 Task: Open an excel sheet with  and write heading  Product price data  Add product name:-  ' TOMS Shoe, UGG Shoe, Wolverine Shoe, Z-Coil Shoe, Adidas shoe, Gucci T-shirt, Louis Vuitton bag, Zara Shirt, H&M jeans, Chanel perfume. ' in February Last week sales are  5000 to 5050. product price in between:-  5000 to 10000. Save page analysisMonthlySales_Analysis
Action: Mouse moved to (50, 209)
Screenshot: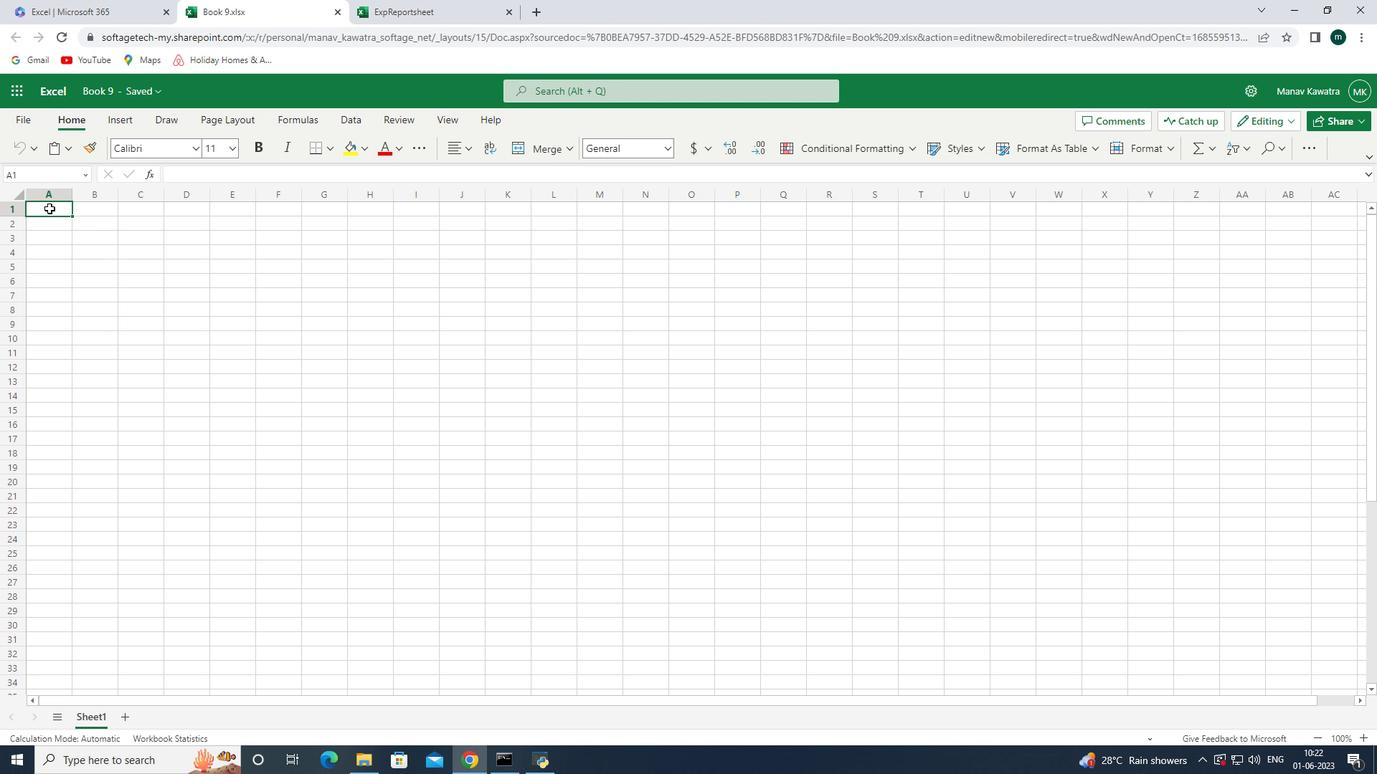 
Action: Mouse pressed left at (50, 209)
Screenshot: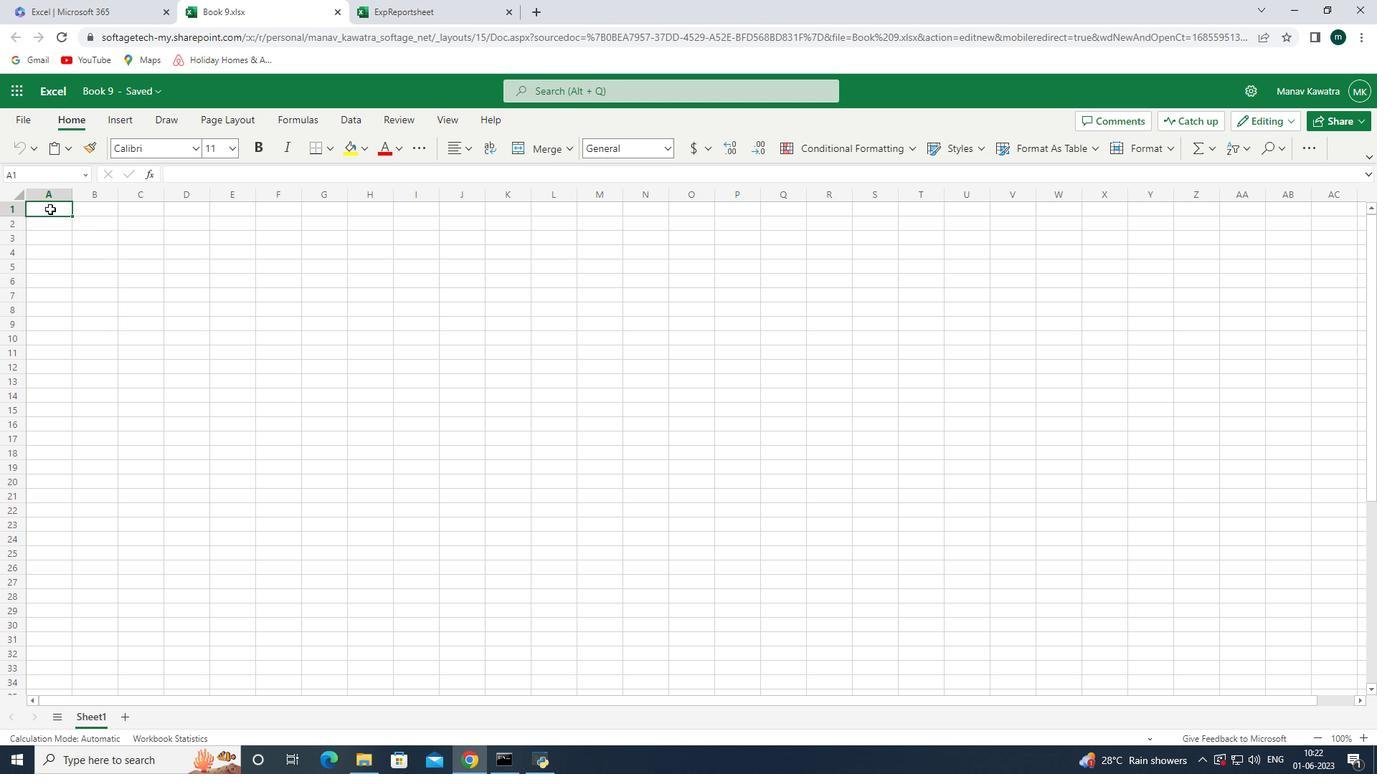 
Action: Mouse pressed left at (50, 209)
Screenshot: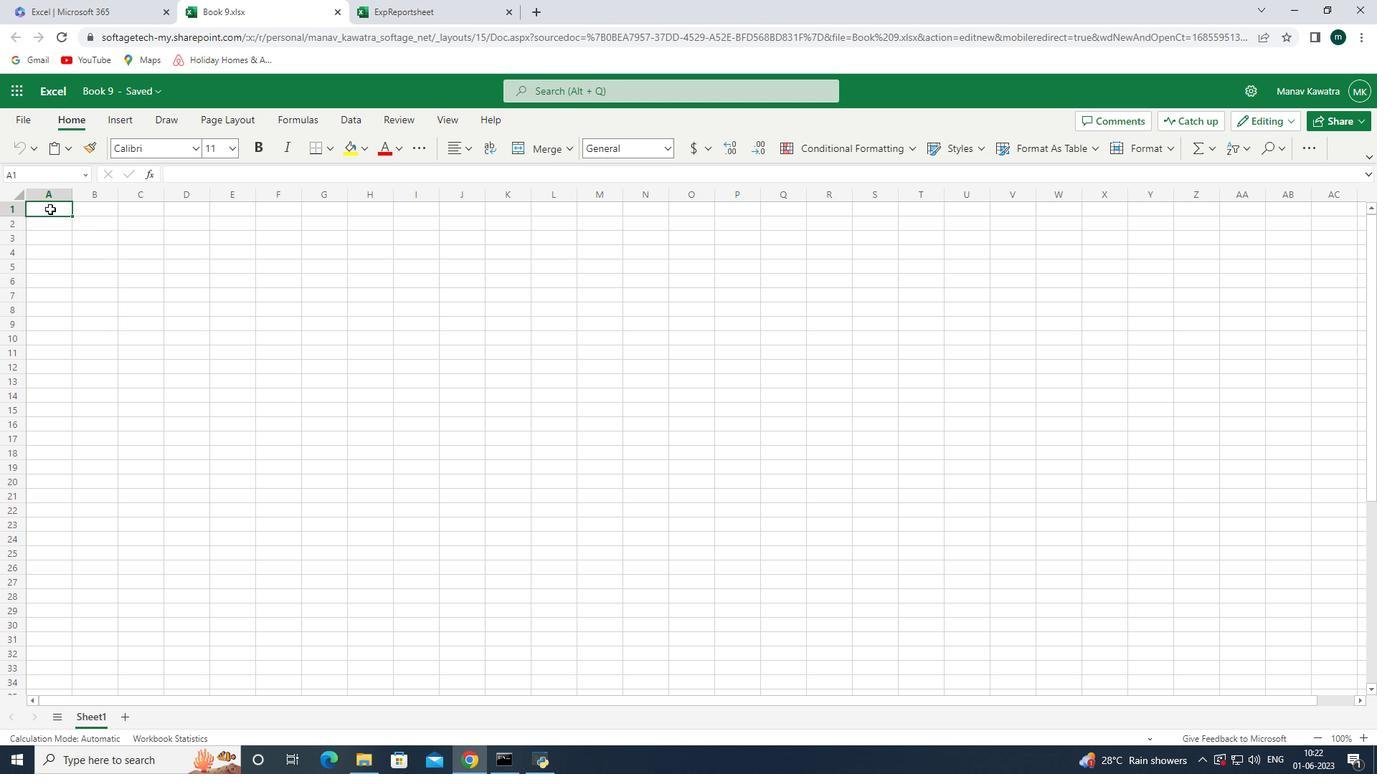 
Action: Mouse pressed left at (50, 209)
Screenshot: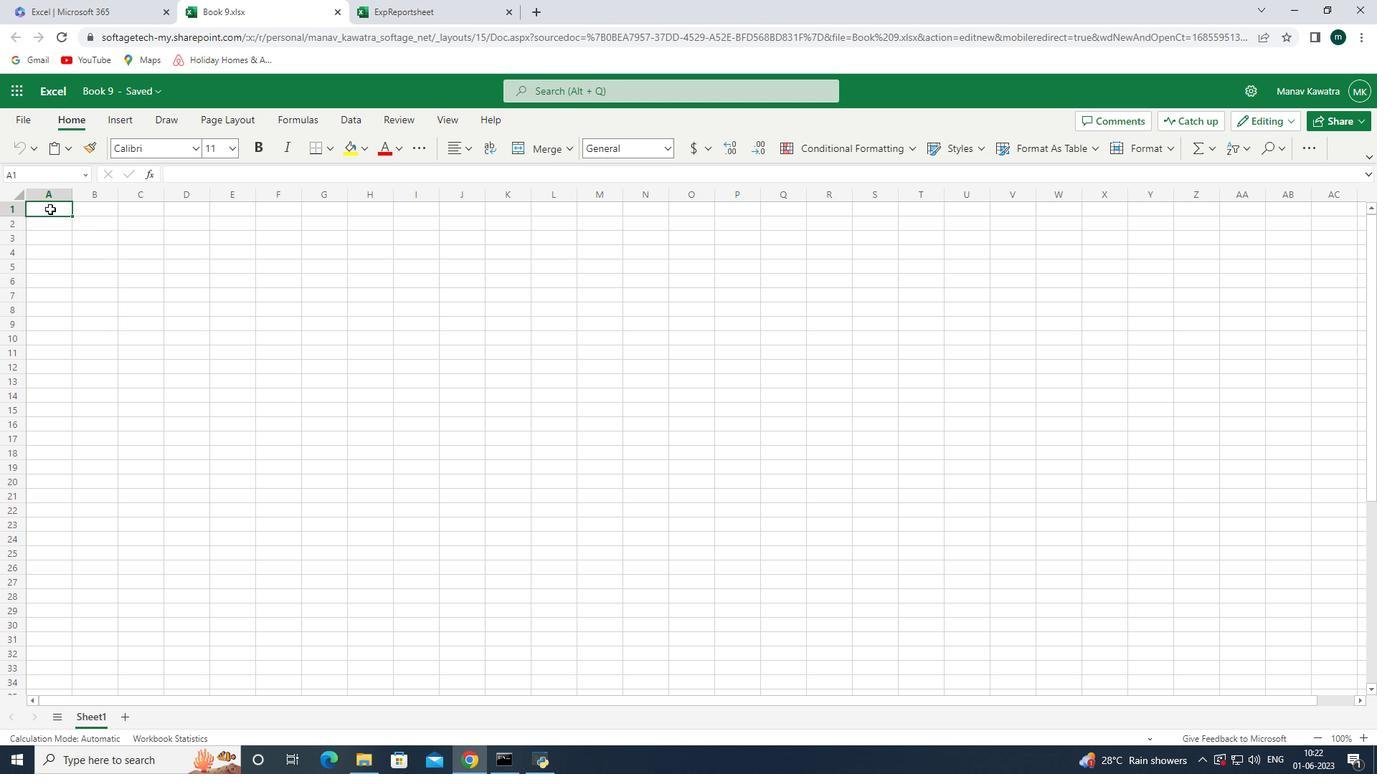 
Action: Mouse pressed left at (50, 209)
Screenshot: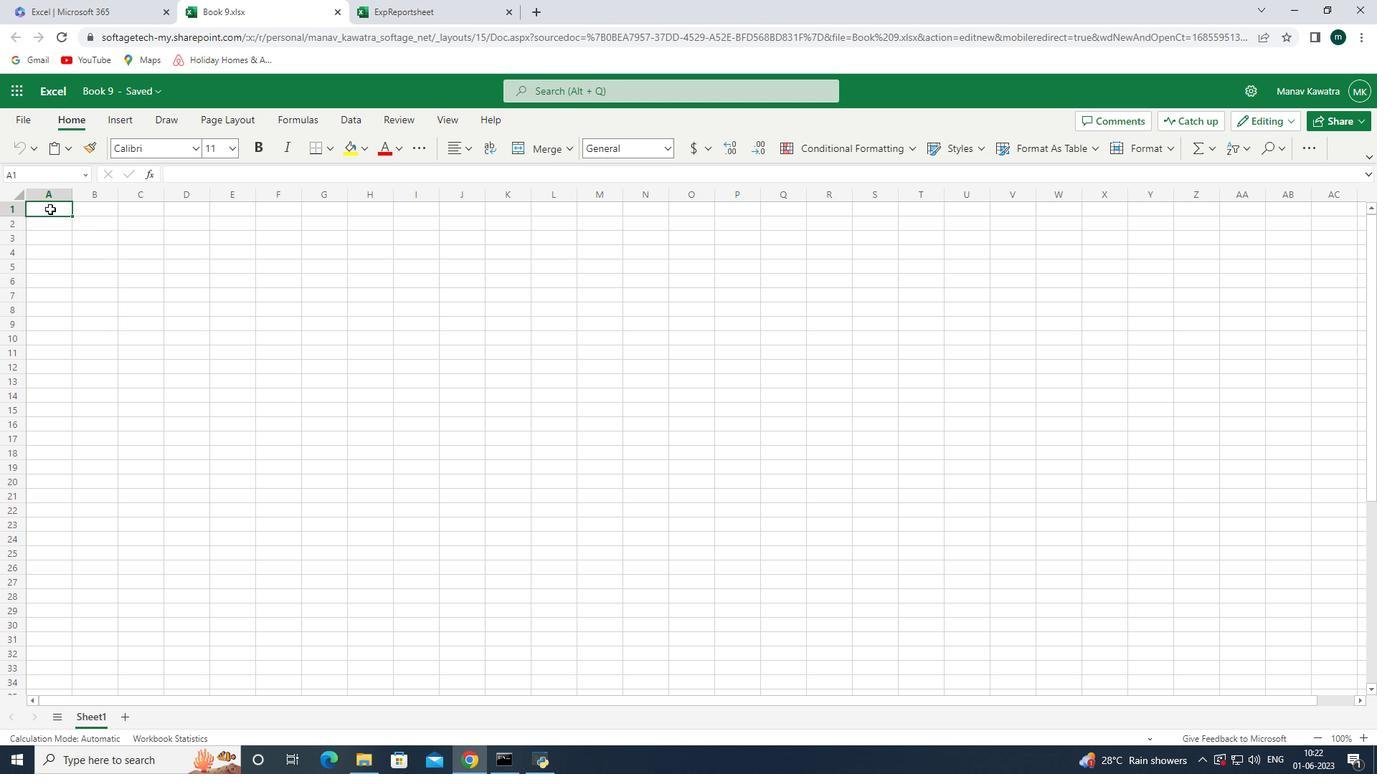 
Action: Mouse pressed left at (50, 209)
Screenshot: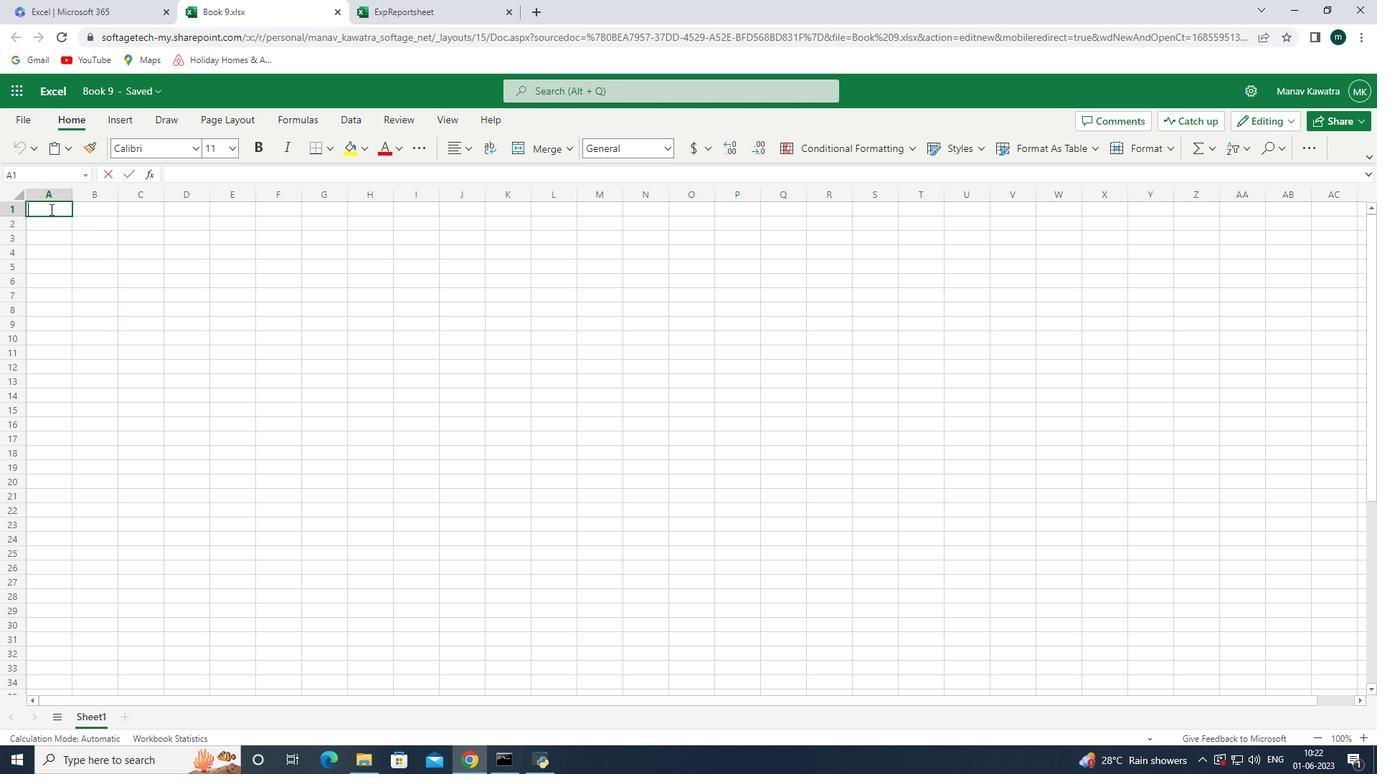 
Action: Key pressed <Key.shift><Key.shift><Key.shift><Key.shift><Key.shift><Key.shift><Key.shift><Key.shift><Key.shift><Key.shift><Key.shift><Key.shift><Key.shift><Key.shift><Key.shift><Key.shift><Key.shift><Key.shift><Key.shift><Key.shift><Key.shift><Key.shift>Product<Key.space><Key.shift><Key.shift><Key.shift><Key.shift><Key.shift><Key.shift><Key.shift><Key.shift><Key.shift><Key.shift><Key.shift><Key.shift><Key.shift><Key.shift><Key.shift><Key.shift><Key.shift><Key.shift><Key.shift><Key.shift><Key.shift><Key.shift><Key.shift><Key.shift>Price<Key.space><Key.shift><Key.shift><Key.shift><Key.shift><Key.shift><Key.shift><Key.shift><Key.shift><Key.shift><Key.shift><Key.shift><Key.shift><Key.shift>Data<Key.enter><Key.shift><Key.shift><Key.shift><Key.shift><Key.shift><Key.shift><Key.shift><Key.shift><Key.shift><Key.shift><Key.shift><Key.shift><Key.shift><Key.shift><Key.shift><Key.shift><Key.shift><Key.shift><Key.shift><Key.shift><Key.shift><Key.shift><Key.shift><Key.shift><Key.shift><Key.shift><Key.shift><Key.shift><Key.shift><Key.shift><Key.shift><Key.shift><Key.shift><Key.shift><Key.shift><Key.shift><Key.shift><Key.shift><Key.shift><Key.shift><Key.shift><Key.shift><Key.shift><Key.shift><Key.shift><Key.shift><Key.shift><Key.shift><Key.shift><Key.shift><Key.shift><Key.shift><Key.shift><Key.shift><Key.shift><Key.shift><Key.shift><Key.shift><Key.shift><Key.shift><Key.shift><Key.shift><Key.shift><Key.shift><Key.shift><Key.shift><Key.shift><Key.shift><Key.shift><Key.shift><Key.shift><Key.shift><Key.shift><Key.shift><Key.shift><Key.shift><Key.shift><Key.shift><Key.shift><Key.shift><Key.shift><Key.shift><Key.shift><Key.shift><Key.shift><Key.shift><Key.shift><Key.shift><Key.shift><Key.shift><Key.shift><Key.shift><Key.shift><Key.shift><Key.shift><Key.shift><Key.shift><Key.shift><Key.shift><Key.shift><Key.shift><Key.shift><Key.shift><Key.shift><Key.shift><Key.shift><Key.shift><Key.shift><Key.shift><Key.shift><Key.shift><Key.shift><Key.shift><Key.shift><Key.shift><Key.shift><Key.shift><Key.shift><Key.shift><Key.shift><Key.shift><Key.shift><Key.shift><Key.shift><Key.shift><Key.shift><Key.shift><Key.shift>O<Key.backspace><Key.shift>Product<Key.space><Key.shift>Name<Key.space><Key.enter><Key.shift><Key.shift><Key.shift><Key.shift><Key.shift><Key.shift><Key.shift><Key.shift><Key.shift><Key.shift><Key.shift><Key.shift><Key.shift><Key.shift><Key.shift>Toms<Key.backspace><Key.backspace><Key.backspace><Key.shift>O<Key.shift>MS<Key.space><Key.shift><Key.shift><Key.shift><Key.shift><Key.shift><Key.shift><Key.shift>Shoes<Key.backspace><Key.enter><Key.caps_lock>UU<Key.backspace>GG<Key.space>S<Key.caps_lock>hoe<Key.space><Key.enter><Key.shift>Woll<Key.backspace>verine<Key.space><Key.shift><Key.shift><Key.shift><Key.shift>Shoe<Key.space><Key.enter><Key.shift><Key.shift><Key.shift><Key.shift><Key.shift><Key.shift><Key.shift><Key.shift><Key.shift><Key.shift><Key.shift><Key.shift><Key.shift><Key.shift><Key.shift>Z-<Key.shift><Key.shift><Key.shift><Key.shift><Key.shift><Key.shift><Key.shift><Key.shift>Coil<Key.space><Key.shift>Shoe<Key.enter><Key.shift><Key.shift><Key.shift><Key.shift>Adidas<Key.space><Key.shift>She<Key.backspace>oee<Key.backspace><Key.enter><Key.shift>Gucci<Key.space><Key.shift><Key.shift>T-s<Key.backspace><Key.shift><Key.shift><Key.shift><Key.shift>Shirt<Key.enter><Key.shift><Key.shift>Louis<Key.space><Key.shift>Vuitton<Key.space><Key.shift>Bag<Key.enter><Key.shift><Key.shift><Key.shift><Key.shift><Key.shift><Key.shift><Key.shift>Zara<Key.space><Key.shift><Key.shift><Key.shift><Key.shift><Key.shift><Key.shift><Key.shift><Key.shift><Key.shift><Key.shift><Key.shift><Key.shift><Key.shift><Key.shift><Key.shift><Key.shift><Key.shift><Key.shift><Key.shift><Key.shift><Key.shift><Key.shift><Key.shift><Key.shift><Key.shift><Key.shift><Key.shift><Key.shift><Key.shift><Key.shift><Key.shift><Key.shift><Key.shift><Key.shift><Key.shift><Key.shift><Key.shift><Key.shift><Key.shift><Key.shift><Key.shift><Key.shift><Key.shift><Key.shift><Key.shift><Key.shift><Key.shift><Key.shift><Key.shift><Key.shift><Key.shift><Key.shift><Key.shift><Key.shift><Key.shift><Key.shift><Key.shift><Key.shift><Key.shift><Key.shift><Key.shift><Key.shift><Key.shift><Key.shift><Key.shift><Key.shift><Key.shift><Key.shift><Key.shift><Key.shift><Key.shift><Key.shift><Key.shift><Key.shift><Key.shift><Key.shift><Key.shift><Key.shift><Key.shift><Key.shift><Key.shift><Key.shift><Key.shift><Key.shift><Key.shift><Key.shift><Key.shift><Key.shift><Key.shift><Key.shift><Key.shift>Shirt<Key.enter><Key.shift><Key.shift><Key.shift><Key.shift><Key.shift><Key.shift><Key.shift><Key.shift><Key.shift><Key.shift><Key.shift><Key.shift><Key.shift><Key.shift><Key.shift><Key.shift><Key.shift><Key.shift><Key.shift><Key.shift><Key.shift><Key.shift><Key.shift><Key.shift><Key.shift><Key.shift><Key.shift><Key.shift><Key.shift><Key.shift><Key.shift><Key.shift><Key.shift><Key.shift><Key.shift><Key.shift><Key.caps_lock>H<Key.shift><Key.shift><Key.shift><Key.shift><Key.shift><Key.shift><Key.shift><Key.shift><Key.shift><Key.shift><Key.shift><Key.shift><Key.shift><Key.shift><Key.shift><Key.shift><Key.shift><Key.shift><Key.shift><Key.shift><Key.shift><Key.shift><Key.shift><Key.shift><Key.shift><Key.shift><Key.shift><Key.shift><Key.shift><Key.shift><Key.shift><Key.shift><Key.shift><Key.shift><Key.shift><Key.shift><Key.shift><Key.shift><Key.shift><Key.shift><Key.shift><Key.shift><Key.shift><Key.shift><Key.shift><Key.shift><Key.shift><Key.shift><Key.shift><Key.shift><Key.shift><Key.shift><Key.shift><Key.shift><Key.shift><Key.shift><Key.shift><Key.shift><Key.shift><Key.shift><Key.shift><Key.shift><Key.shift><Key.shift><Key.shift><Key.shift><Key.shift><Key.shift><Key.shift><Key.shift><Key.shift><Key.shift><Key.shift><Key.shift><Key.shift><Key.shift><Key.shift><Key.shift><Key.shift><Key.shift><Key.shift><Key.shift><Key.shift><Key.shift><Key.shift><Key.shift><Key.shift><Key.shift><Key.shift><Key.shift><Key.shift><Key.shift><Key.shift><Key.shift><Key.shift><Key.shift><Key.shift><Key.shift><Key.shift><Key.shift><Key.shift><Key.shift><Key.shift><Key.shift><Key.shift><Key.shift><Key.shift><Key.shift><Key.shift><Key.shift><Key.shift><Key.shift><Key.shift><Key.shift><Key.shift><Key.shift><Key.shift><Key.shift><Key.shift><Key.shift><Key.shift><Key.shift><Key.shift><Key.shift><Key.shift><Key.shift><Key.shift><Key.shift><Key.shift><Key.shift><Key.shift><Key.shift><Key.shift><Key.shift><Key.shift><Key.shift><Key.shift><Key.shift><Key.shift><Key.shift><Key.shift><Key.shift><Key.shift><Key.shift><Key.shift>&<Key.caps_lock><Key.shift><Key.shift><Key.shift><Key.shift><Key.shift><Key.shift><Key.shift><Key.shift><Key.shift><Key.shift><Key.shift><Key.shift><Key.shift><Key.shift><Key.shift><Key.shift><Key.shift><Key.shift><Key.shift><Key.shift><Key.shift><Key.shift><Key.shift><Key.shift><Key.shift><Key.shift><Key.shift><Key.shift><Key.shift><Key.shift><Key.shift><Key.shift><Key.shift><Key.shift><Key.shift><Key.shift><Key.shift><Key.shift><Key.shift><Key.shift><Key.shift><Key.shift><Key.shift><Key.shift><Key.shift><Key.shift><Key.shift><Key.shift><Key.shift><Key.shift><Key.shift><Key.shift><Key.shift><Key.shift><Key.shift><Key.shift><Key.shift><Key.shift><Key.shift><Key.shift><Key.shift><Key.shift><Key.shift><Key.shift><Key.shift><Key.shift><Key.shift>M<Key.space><Key.space><Key.backspace><Key.shift><Key.shift><Key.shift><Key.shift><Key.shift><Key.shift><Key.shift><Key.shift><Key.shift><Key.shift><Key.shift><Key.shift><Key.shift><Key.shift><Key.shift><Key.shift>Jea<Key.space><Key.backspace>ns<Key.space><Key.enter><Key.shift><Key.shift><Key.shift><Key.shift><Key.shift><Key.shift><Key.shift><Key.shift><Key.shift><Key.shift><Key.shift><Key.shift><Key.shift><Key.shift><Key.shift><Key.shift><Key.shift><Key.shift><Key.shift><Key.shift><Key.shift><Key.shift><Key.shift><Key.shift><Key.shift><Key.shift><Key.shift><Key.shift><Key.shift><Key.shift><Key.shift><Key.shift><Key.shift><Key.shift><Key.shift><Key.shift><Key.shift><Key.shift><Key.shift><Key.shift><Key.shift><Key.shift><Key.shift><Key.shift><Key.shift><Key.shift>Chanel<Key.space><Key.shift>Perfume<Key.space><Key.enter>
Screenshot: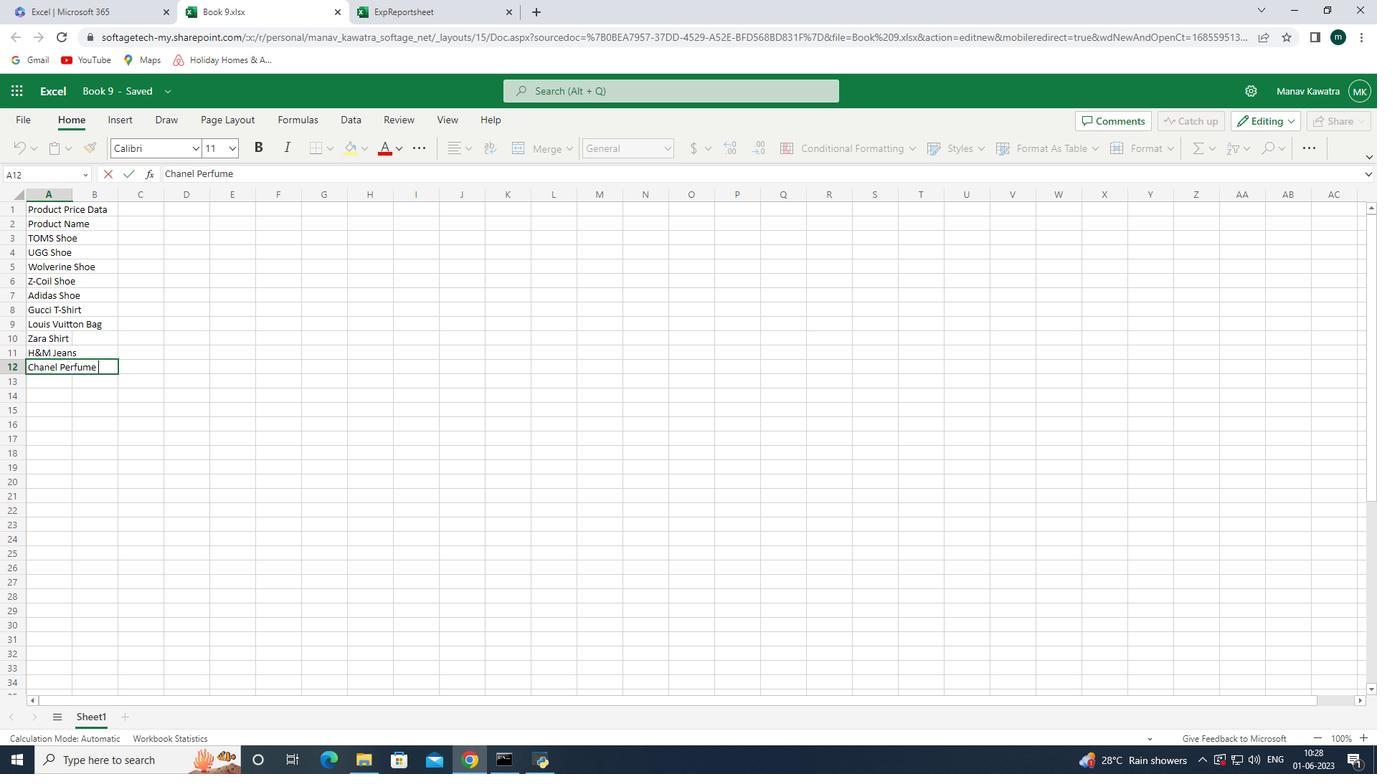 
Action: Mouse moved to (71, 190)
Screenshot: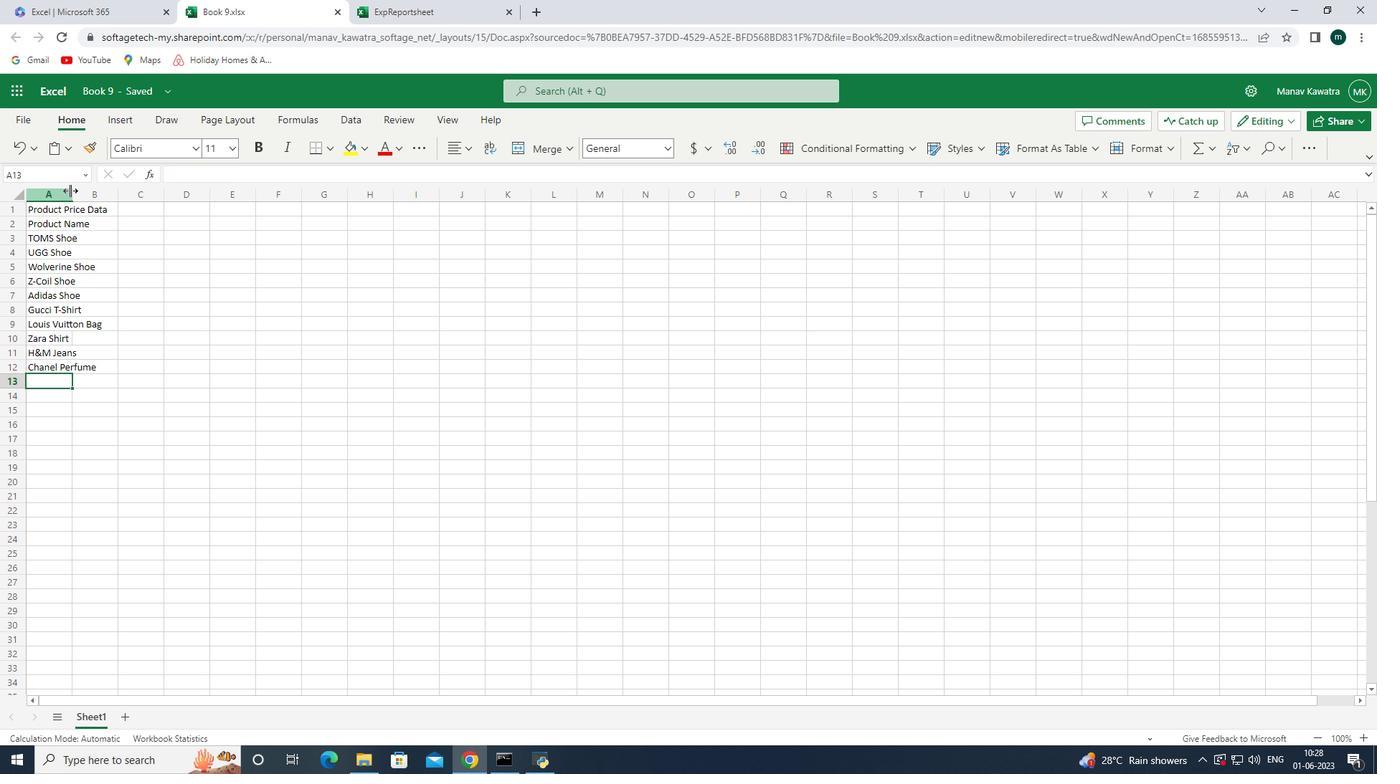 
Action: Mouse pressed left at (71, 190)
Screenshot: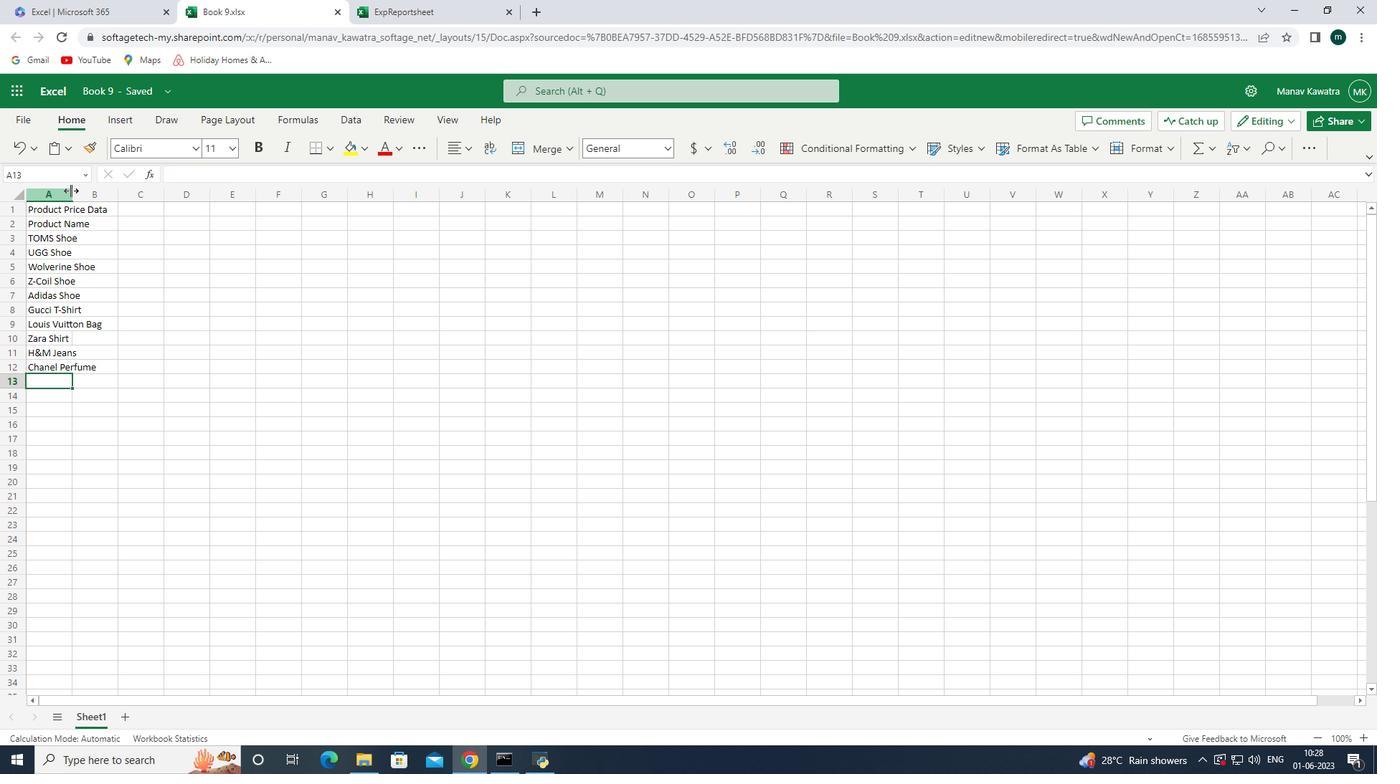 
Action: Mouse pressed left at (71, 190)
Screenshot: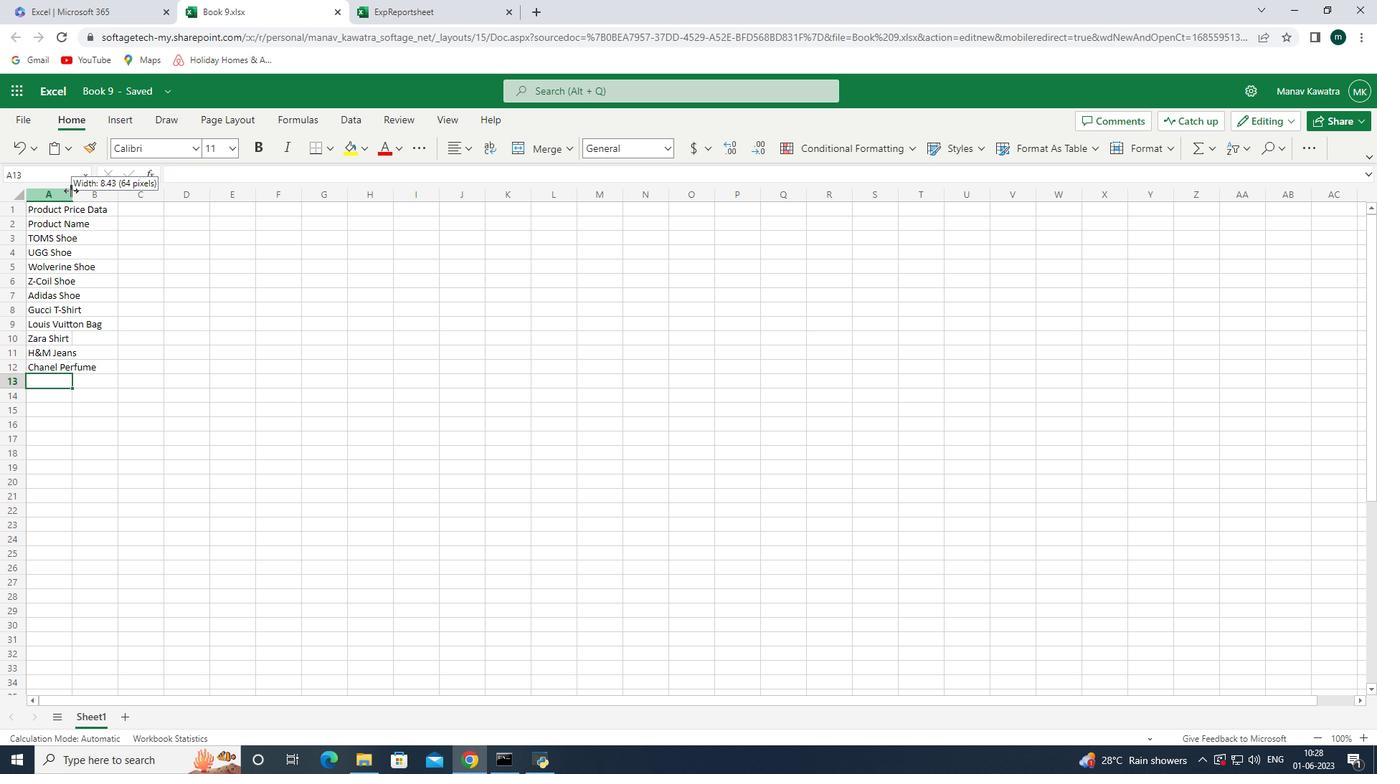 
Action: Mouse moved to (88, 323)
Screenshot: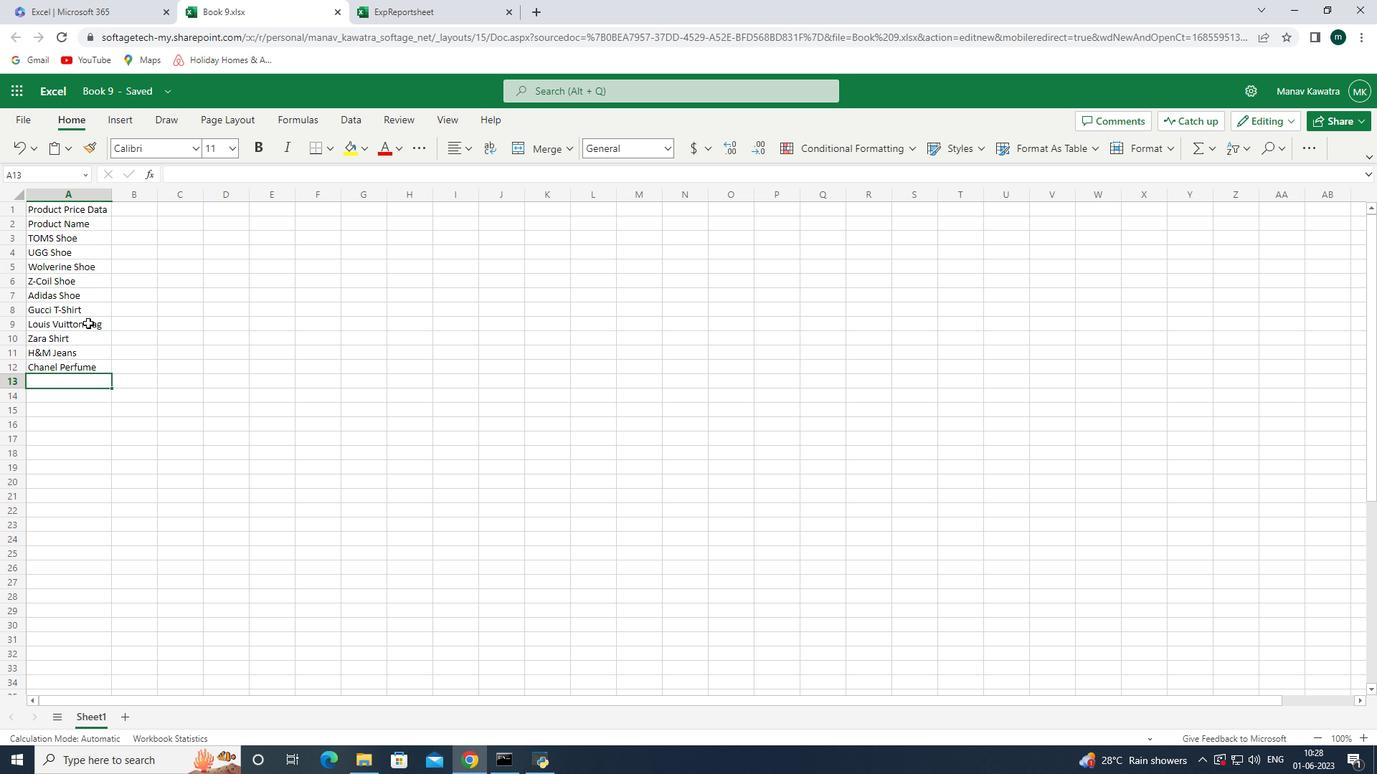 
Action: Key pressed <Key.right><Key.up><Key.up><Key.up><Key.up><Key.up><Key.up><Key.up><Key.up><Key.up><Key.up><Key.up><Key.shift><Key.shift><Key.shift><Key.shift><Key.shift><Key.shift><Key.shift><Key.shift><Key.shift><Key.shift><Key.shift><Key.shift><Key.shift><Key.shift><Key.shift>Fe<Key.space><Key.backspace>b<Key.space><Key.space><Key.space><Key.space><Key.space><Key.space><Key.backspace><Key.backspace><Key.backspace><Key.backspace><Key.backspace><Key.backspace><Key.space>l<Key.backspace><Key.shift_r>Las<Key.space>w<Key.backspace><Key.backspace>tv<Key.backspace><Key.space><Key.shift>Week<Key.space><Key.shift><Key.shift><Key.shift><Key.shift><Key.shift><Key.shift><Key.shift><Key.shift><Key.shift><Key.shift><Key.shift><Key.shift><Key.shift><Key.shift><Key.shift><Key.shift><Key.shift><Key.shift><Key.shift><Key.shift>Sales<Key.enter><Key.down><Key.down><Key.down><Key.up><Key.up><Key.up><Key.down><Key.up>5021<Key.enter>5022<Key.enter>5023<Key.enter>5024<Key.enter>5025<Key.enter>5026<Key.enter>5027<Key.enter>5028<Key.enter>5029<Key.enter>5030<Key.enter><Key.right><Key.up><Key.up>
Screenshot: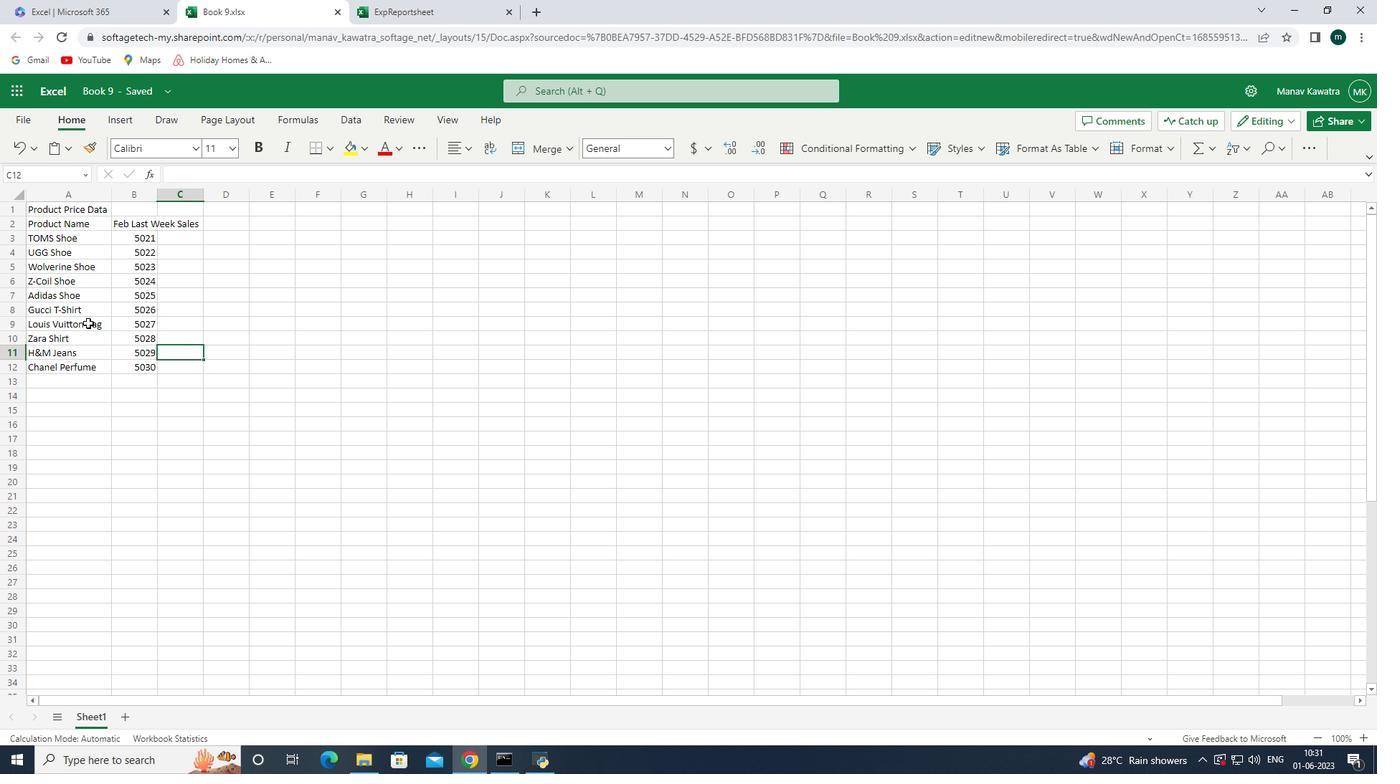 
Action: Mouse moved to (157, 195)
Screenshot: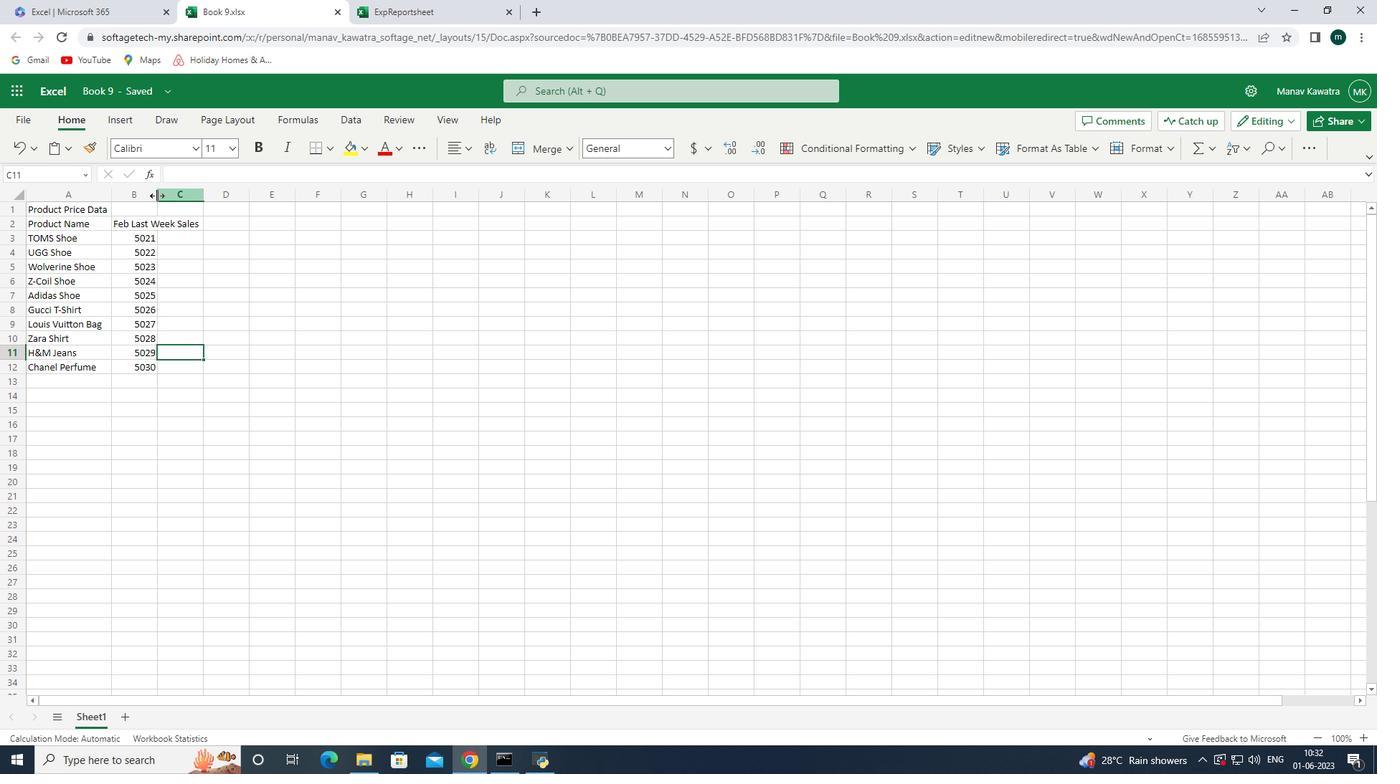 
Action: Mouse pressed left at (157, 195)
Screenshot: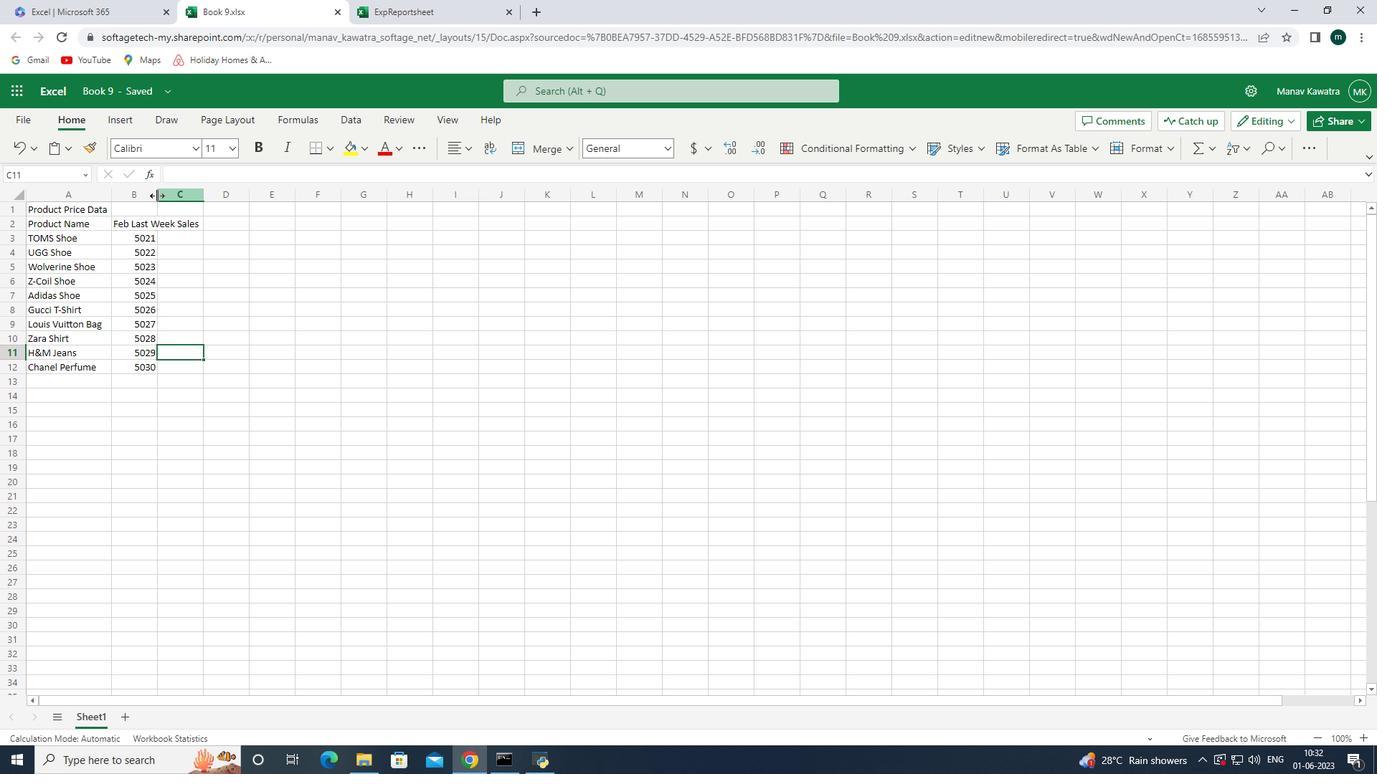 
Action: Mouse pressed left at (157, 195)
Screenshot: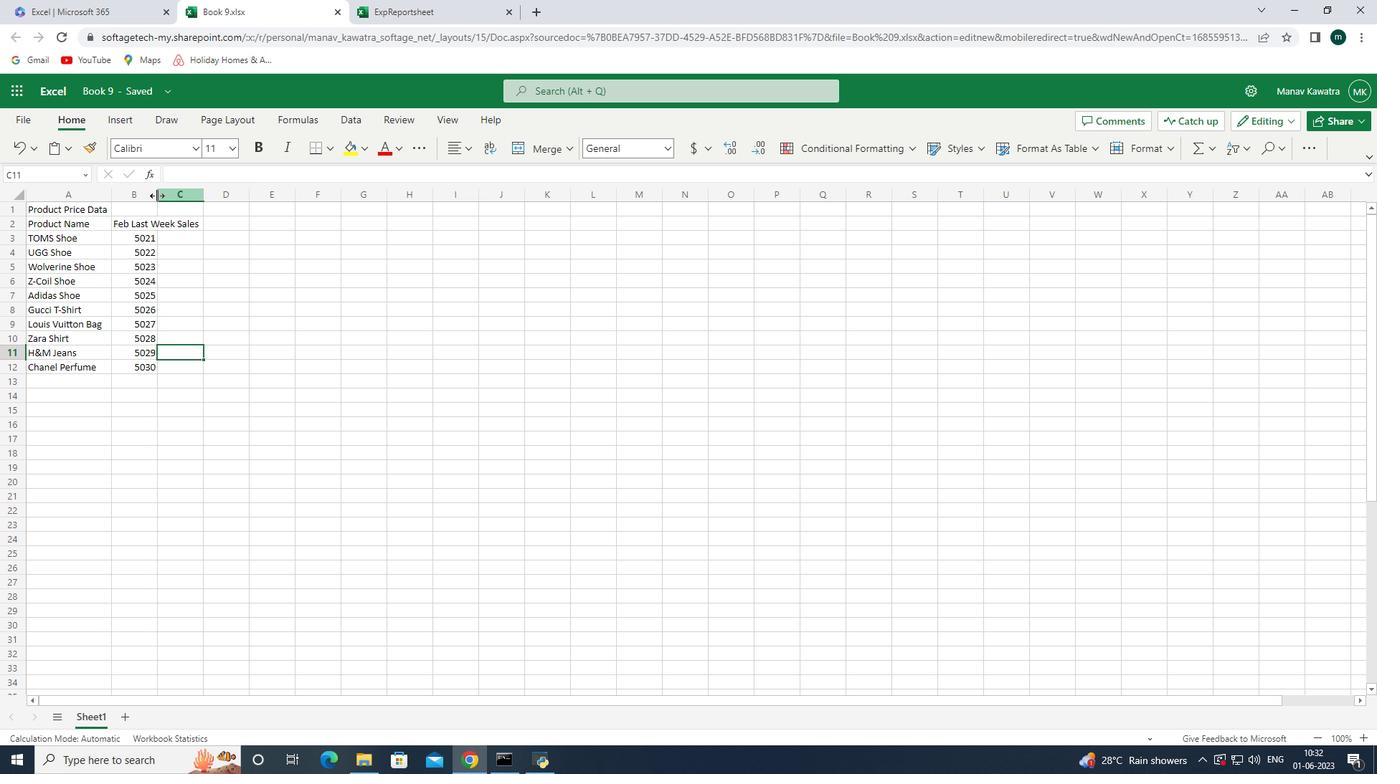 
Action: Mouse moved to (216, 223)
Screenshot: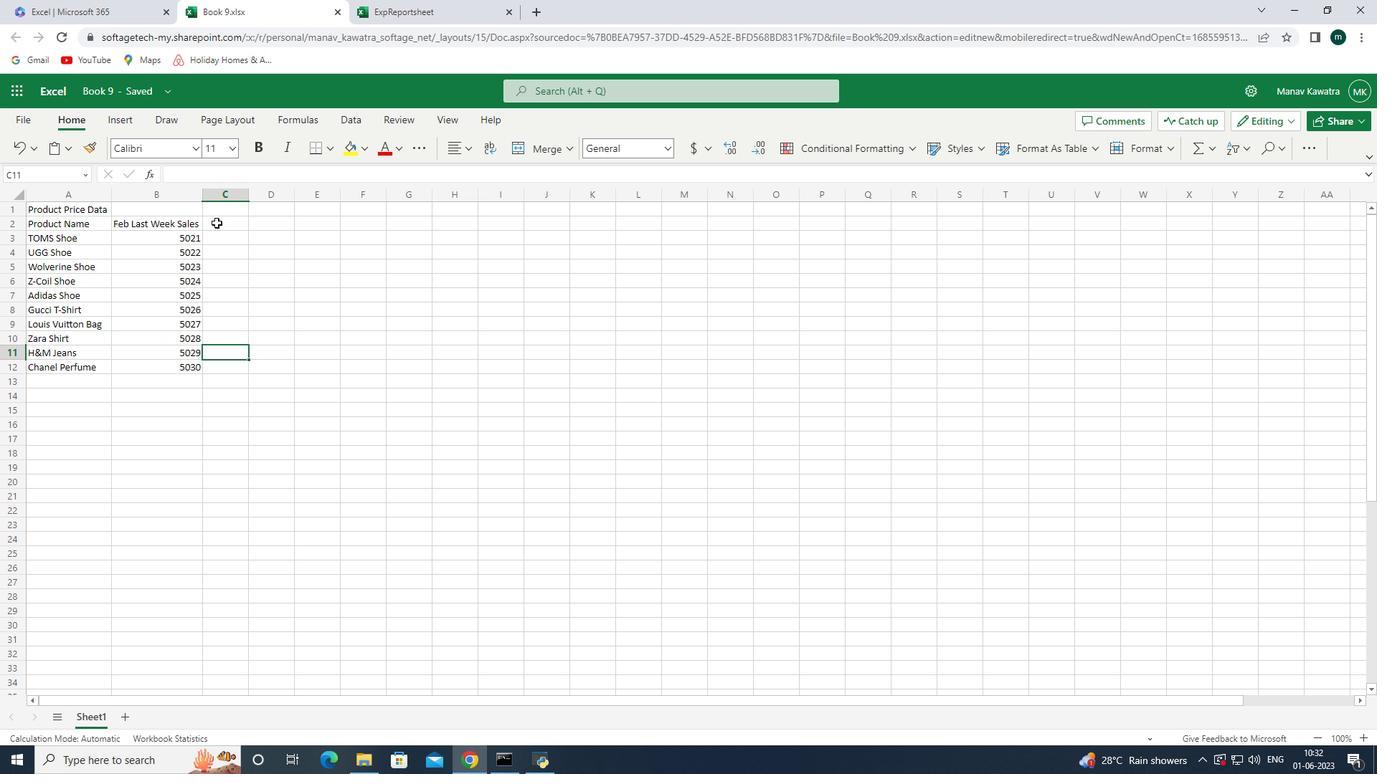 
Action: Key pressed <Key.up><Key.up><Key.up><Key.up><Key.up><Key.up><Key.up><Key.up><Key.up><Key.up><Key.down><Key.up><Key.down><Key.up><Key.down><Key.up><Key.down><Key.shift><Key.shift><Key.shift><Key.shift><Key.shift><Key.shift><Key.shift><Key.shift>Product<Key.space>o<Key.backspace>p<Key.backspace><Key.shift_r><Key.shift_r>Prict<Key.backspace>e<Key.space><Key.enter>10,000<Key.enter>6950<Key.enter><Key.up>
Screenshot: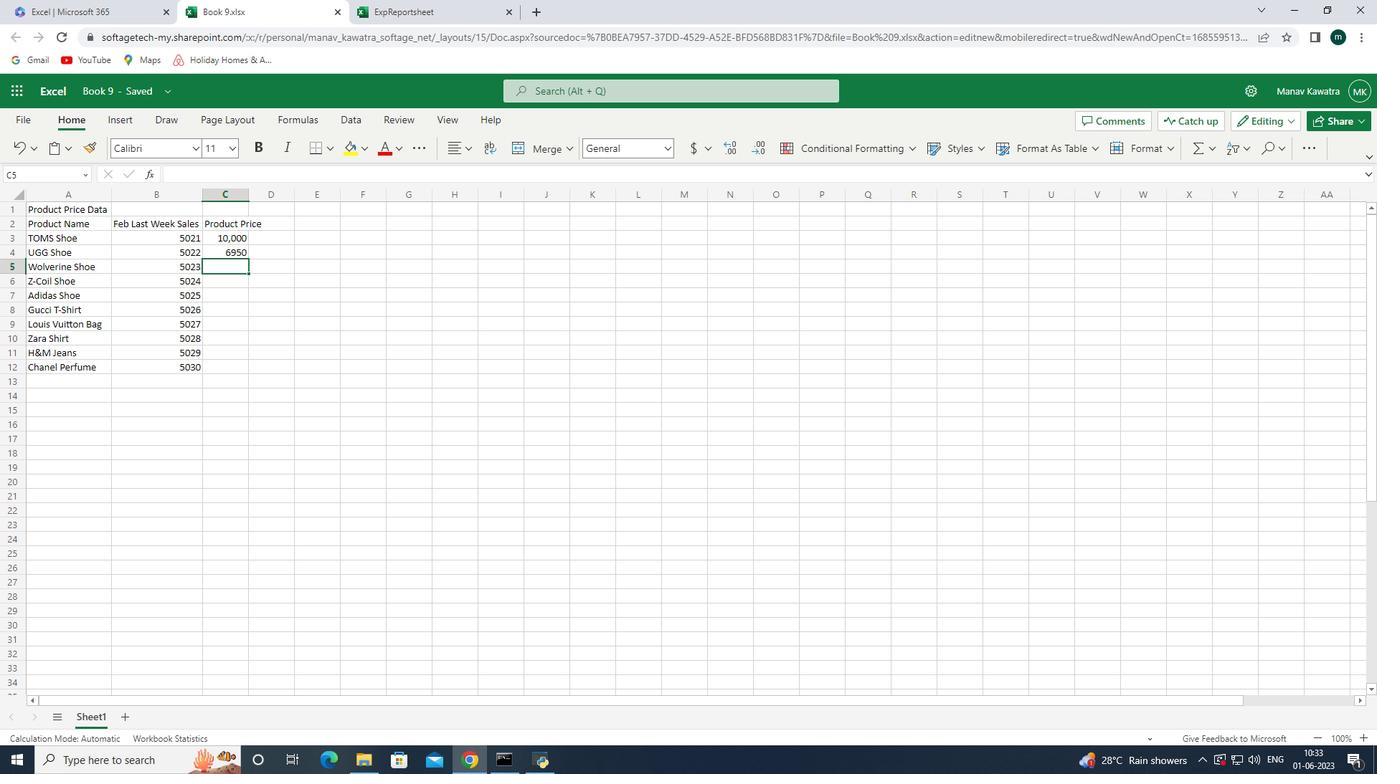 
Action: Mouse moved to (238, 254)
Screenshot: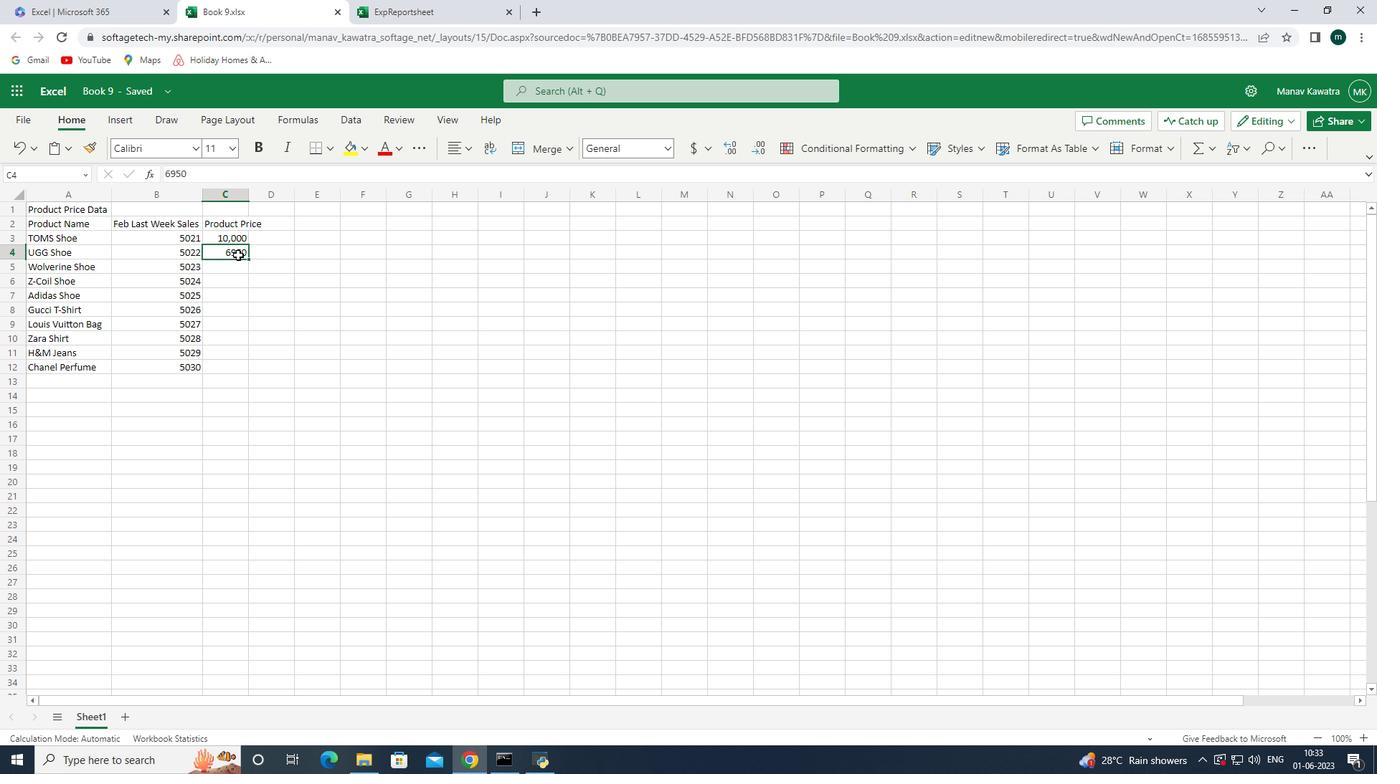 
Action: Mouse pressed left at (238, 254)
Screenshot: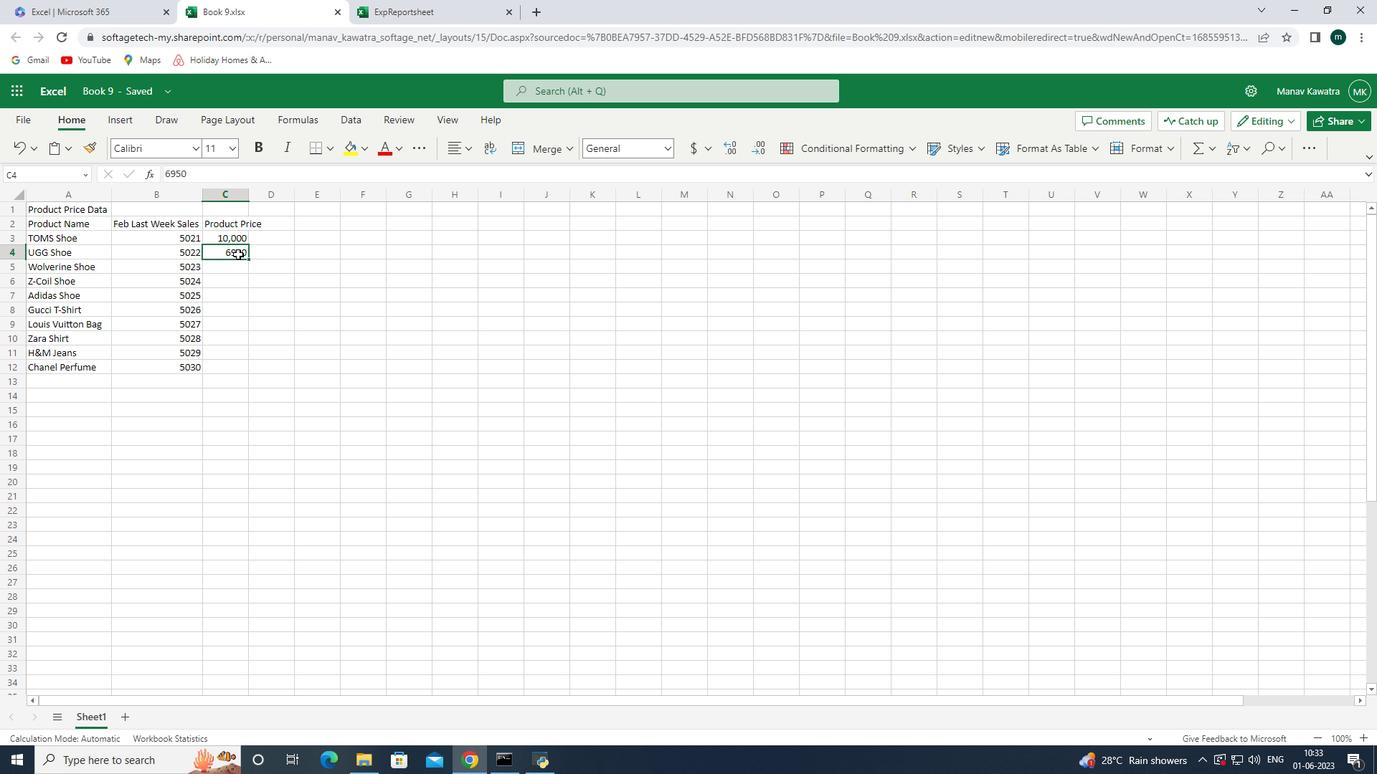 
Action: Mouse pressed left at (238, 254)
Screenshot: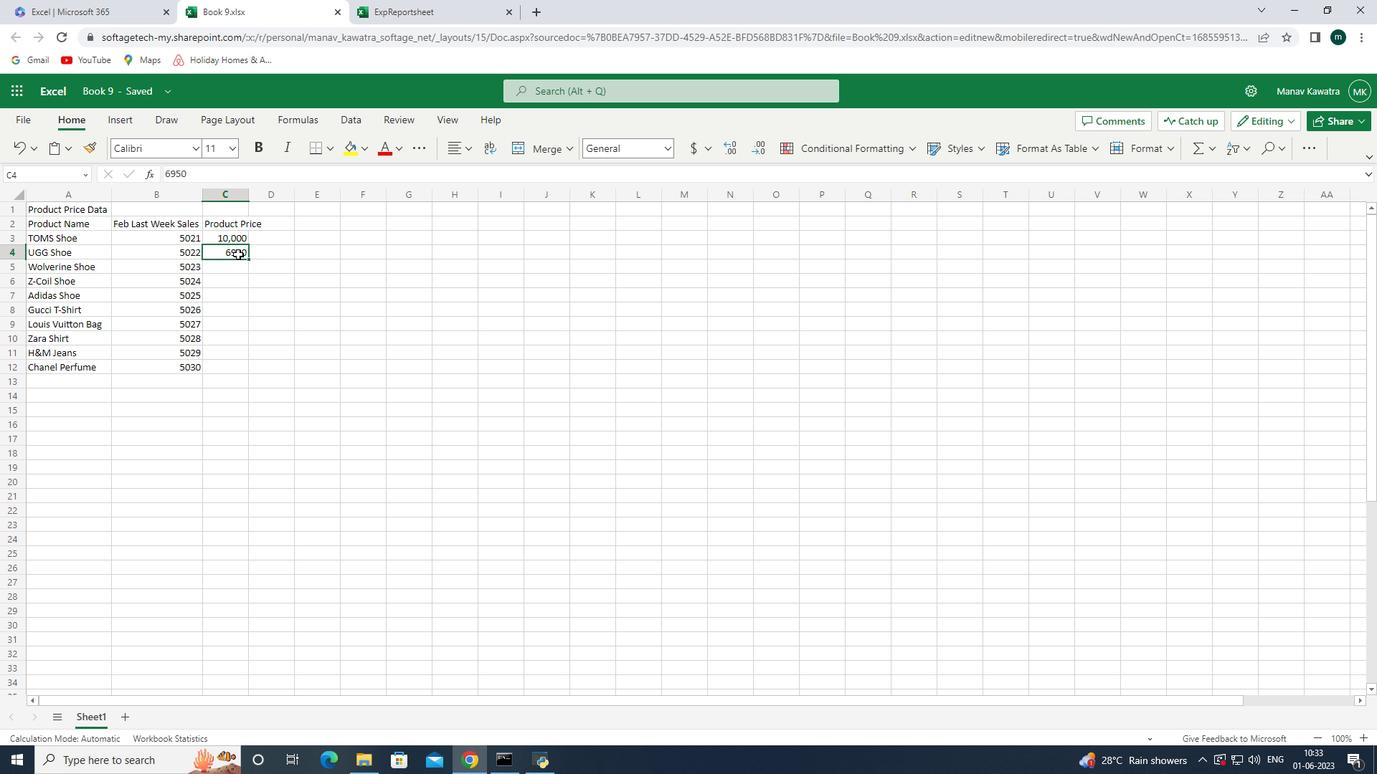 
Action: Mouse moved to (210, 251)
Screenshot: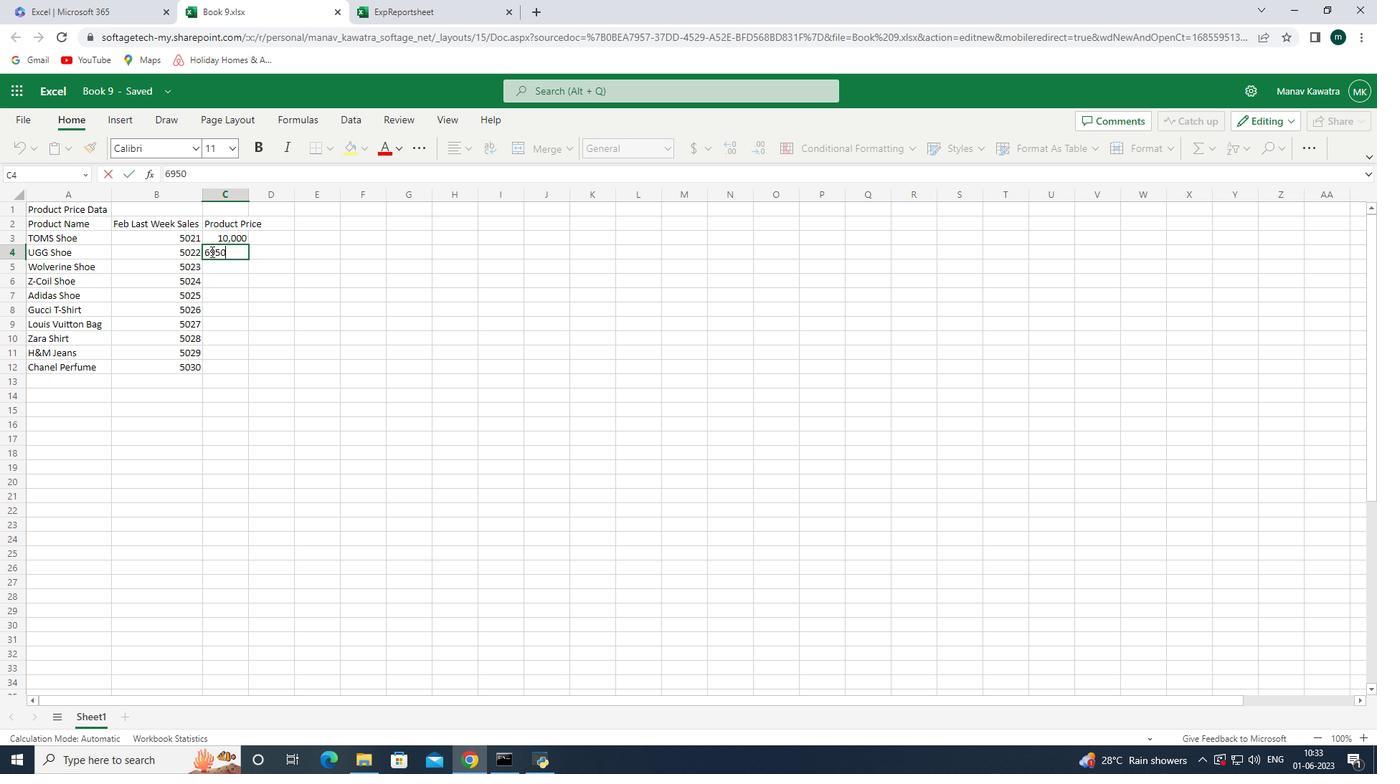 
Action: Mouse pressed left at (210, 251)
Screenshot: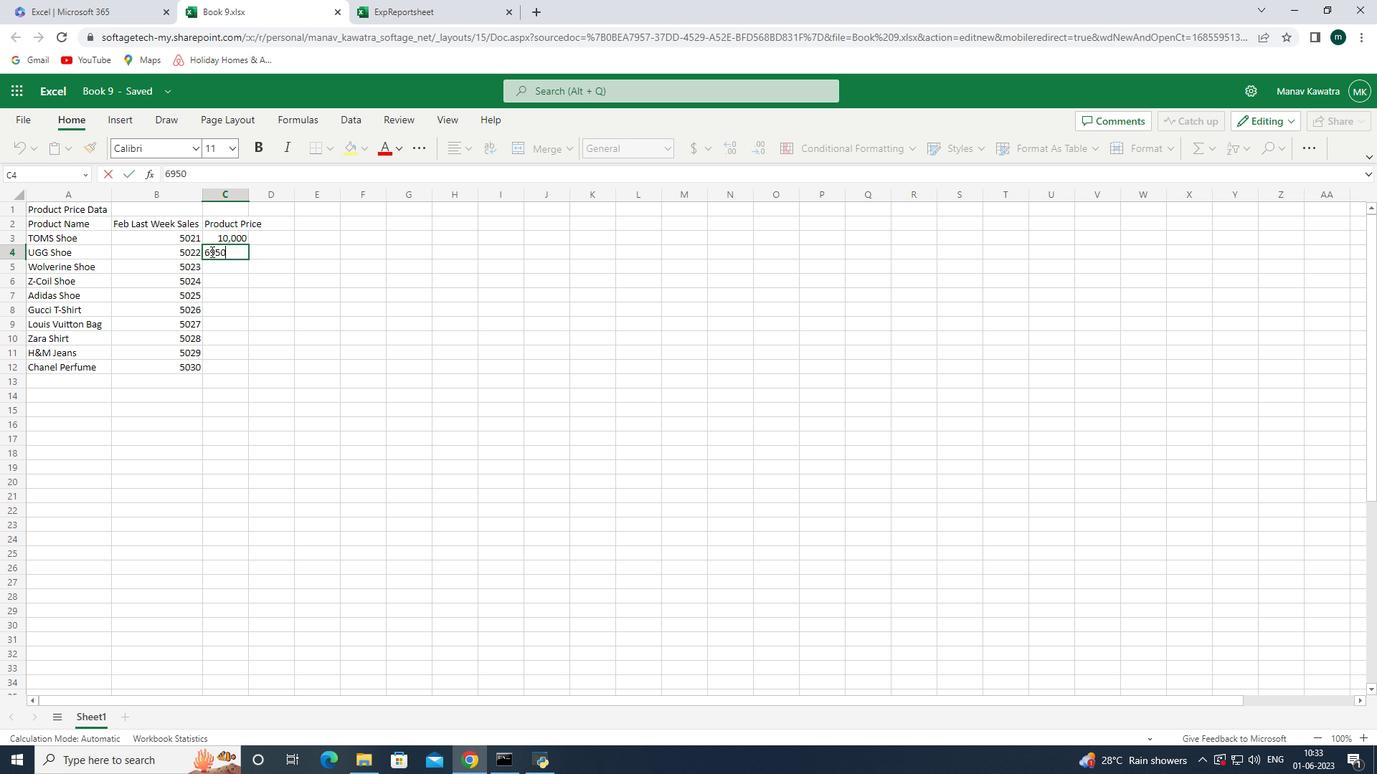
Action: Mouse moved to (251, 354)
Screenshot: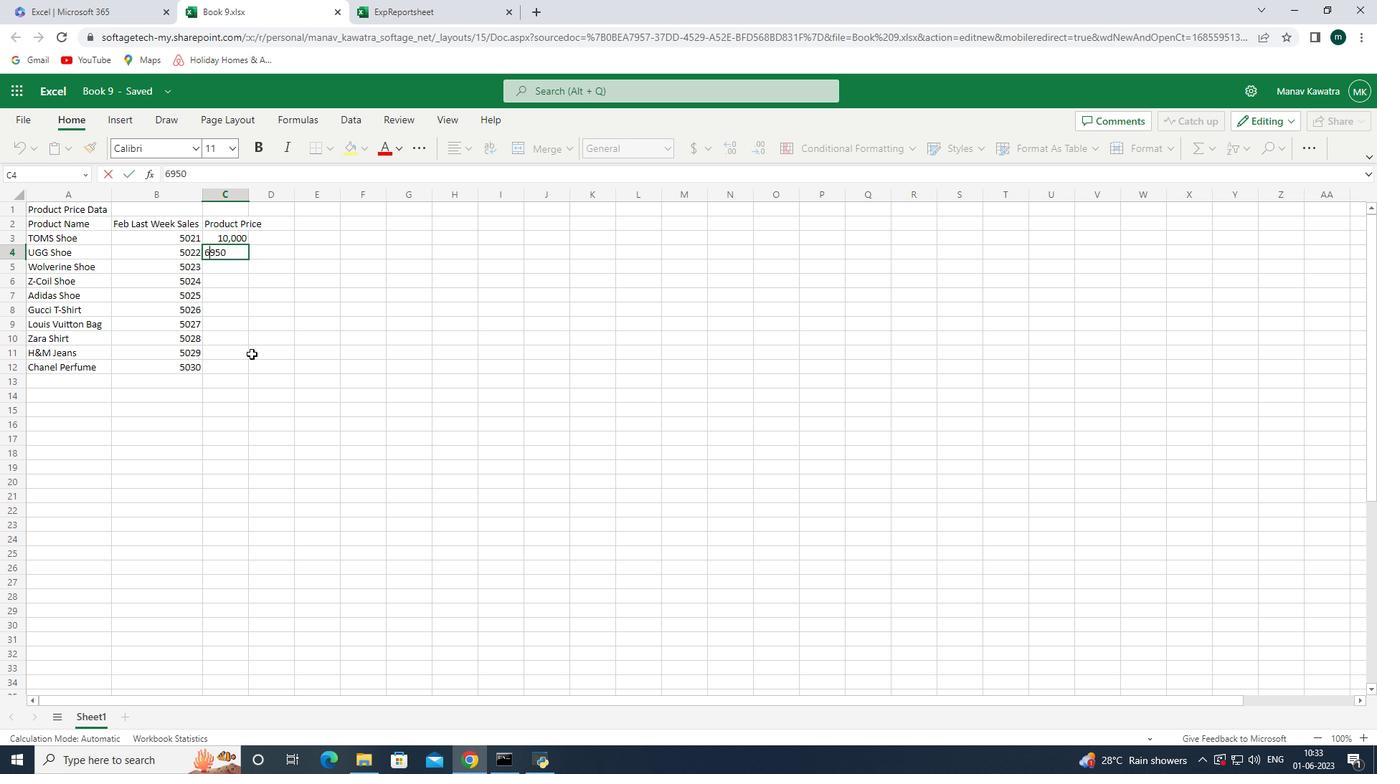 
Action: Key pressed ,<Key.enter>95<Key.backspace>,500<Key.enter>5000<Key.backspace><Key.backspace><Key.backspace>,000<Key.enter>9<Key.backspace>10,000.<Key.backspace><Key.enter>7500<Key.backspace><Key.backspace><Key.backspace>,500<Key.enter>8,000<Key.enter>70<Key.backspace>,000<Key.enter>9,200<Key.enter>6,000<Key.enter><Key.right>
Screenshot: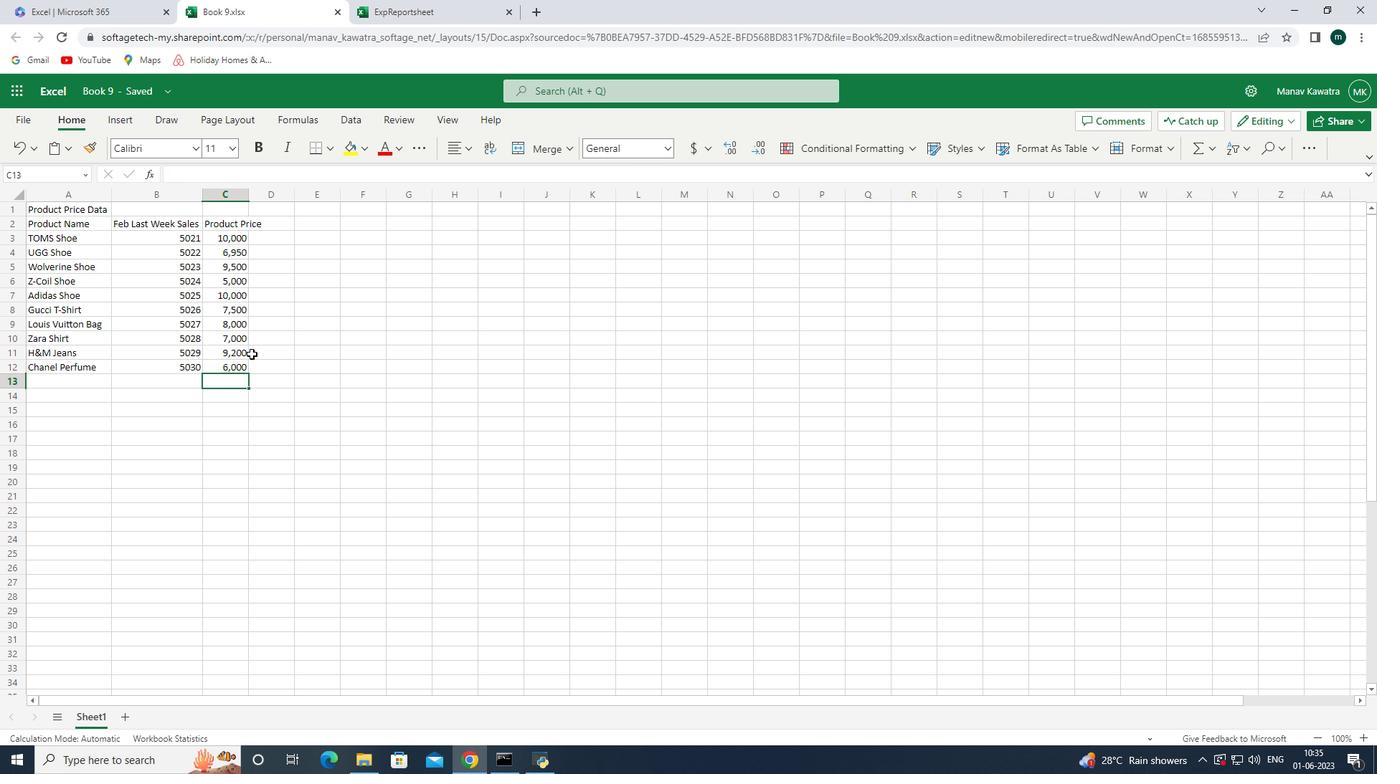 
Action: Mouse moved to (247, 191)
Screenshot: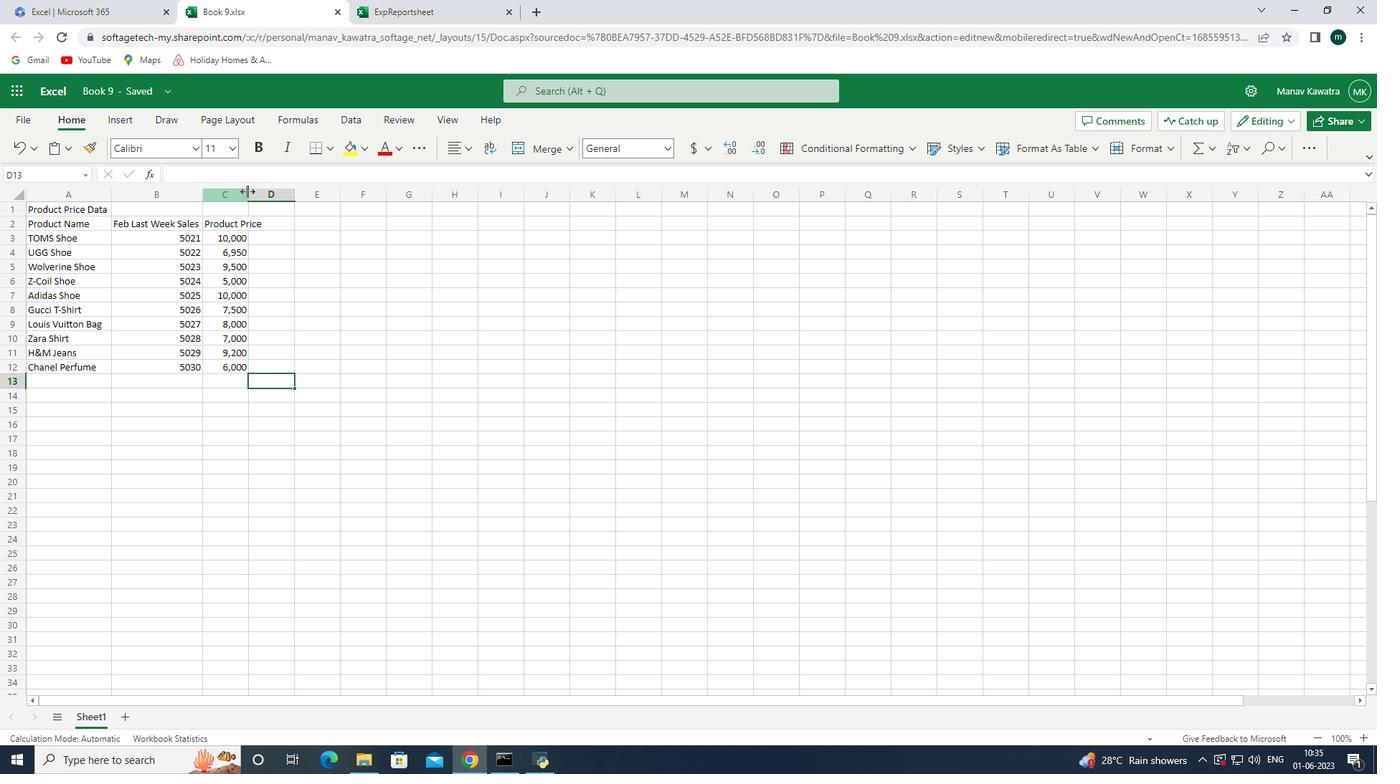 
Action: Mouse pressed left at (247, 191)
Screenshot: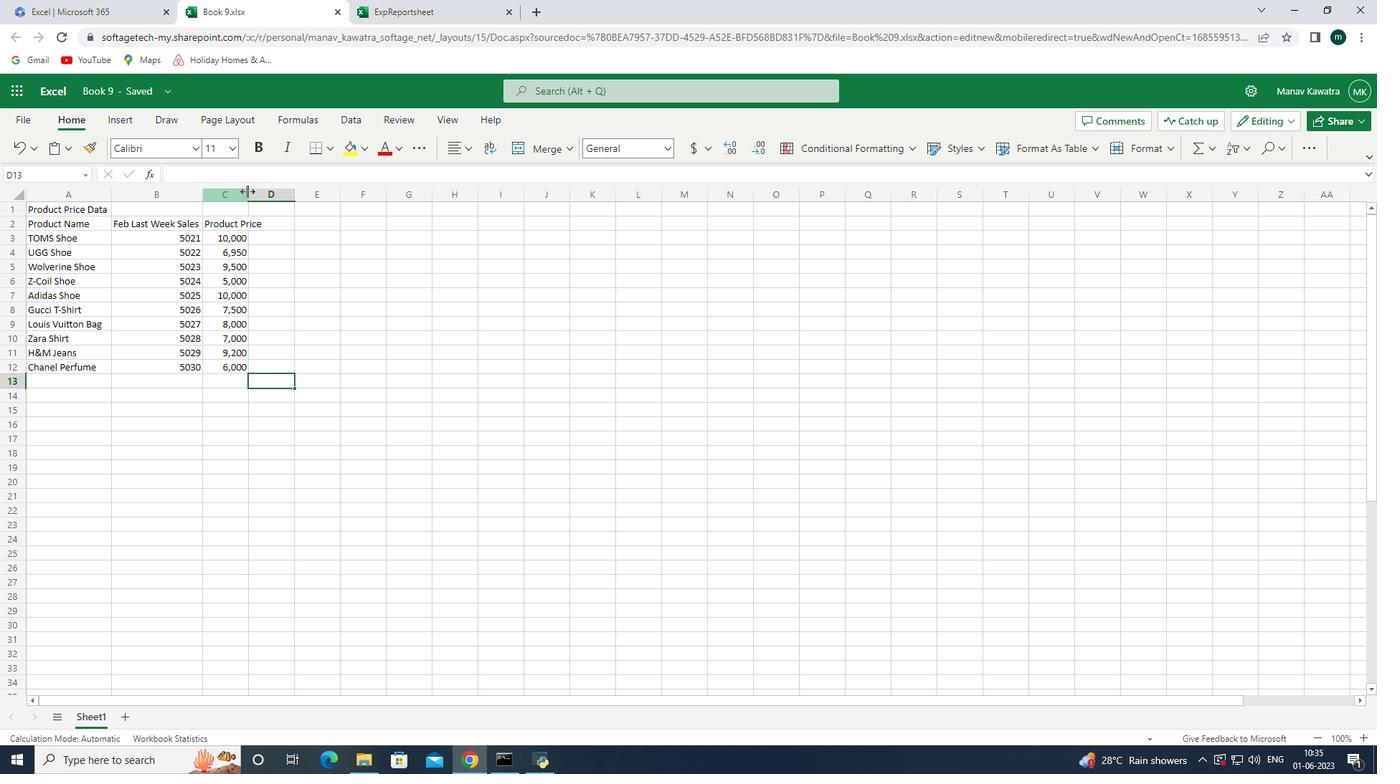 
Action: Mouse pressed left at (247, 191)
Screenshot: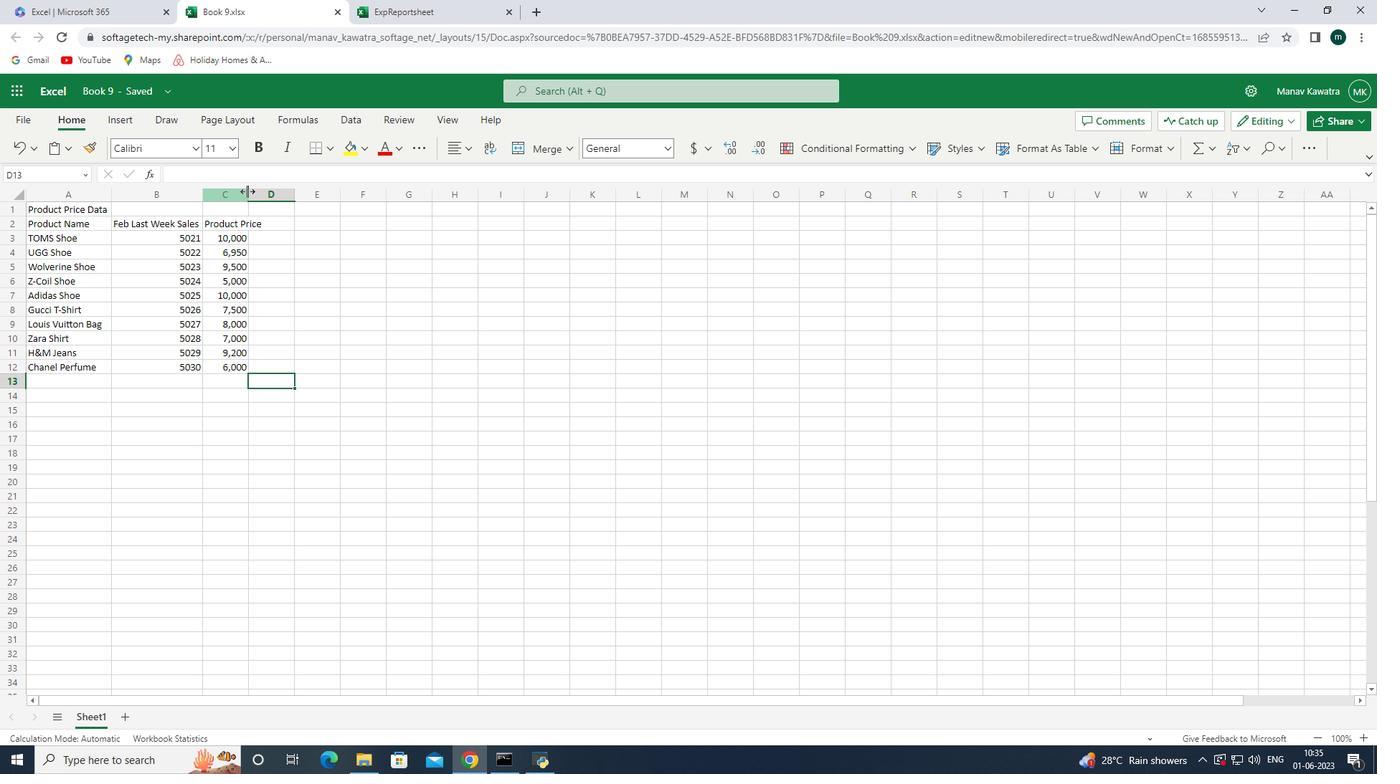 
Action: Mouse moved to (93, 88)
Screenshot: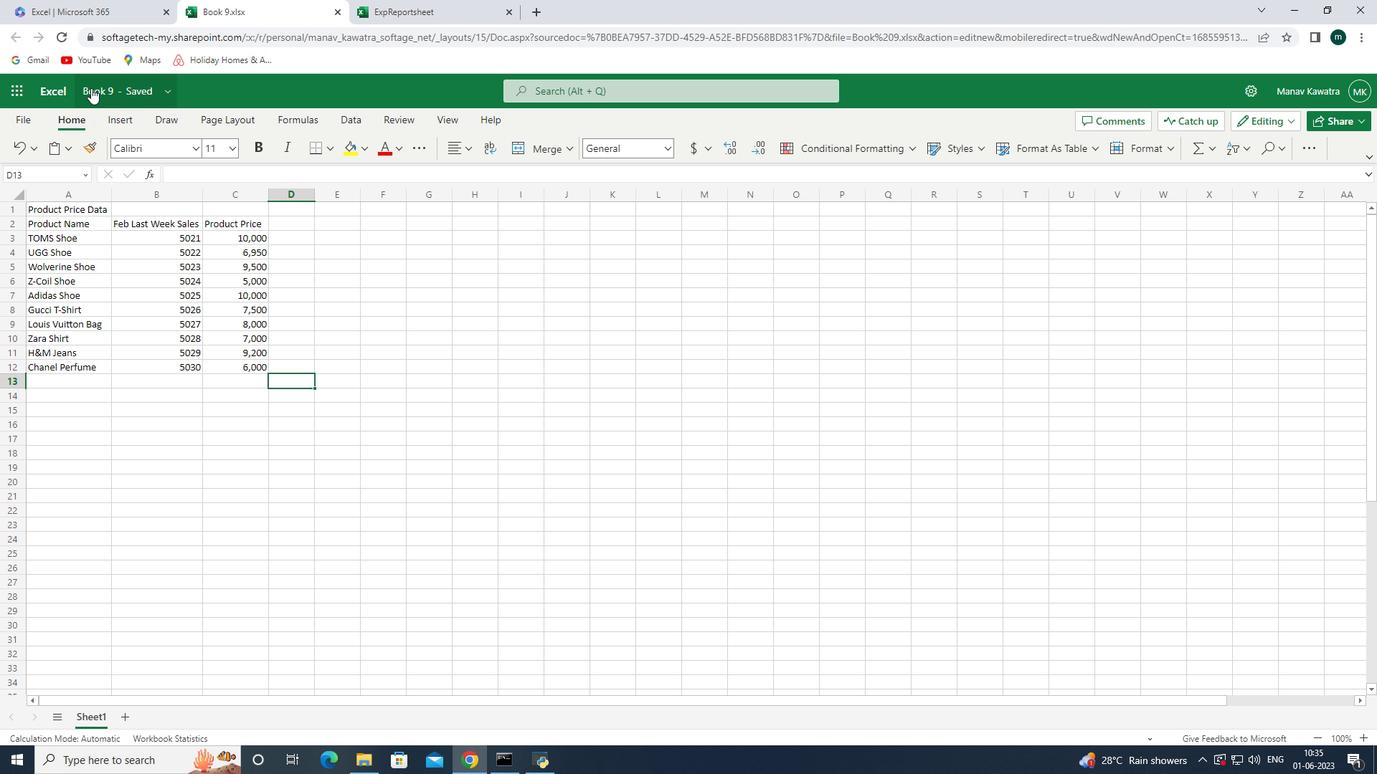 
Action: Mouse pressed left at (93, 88)
Screenshot: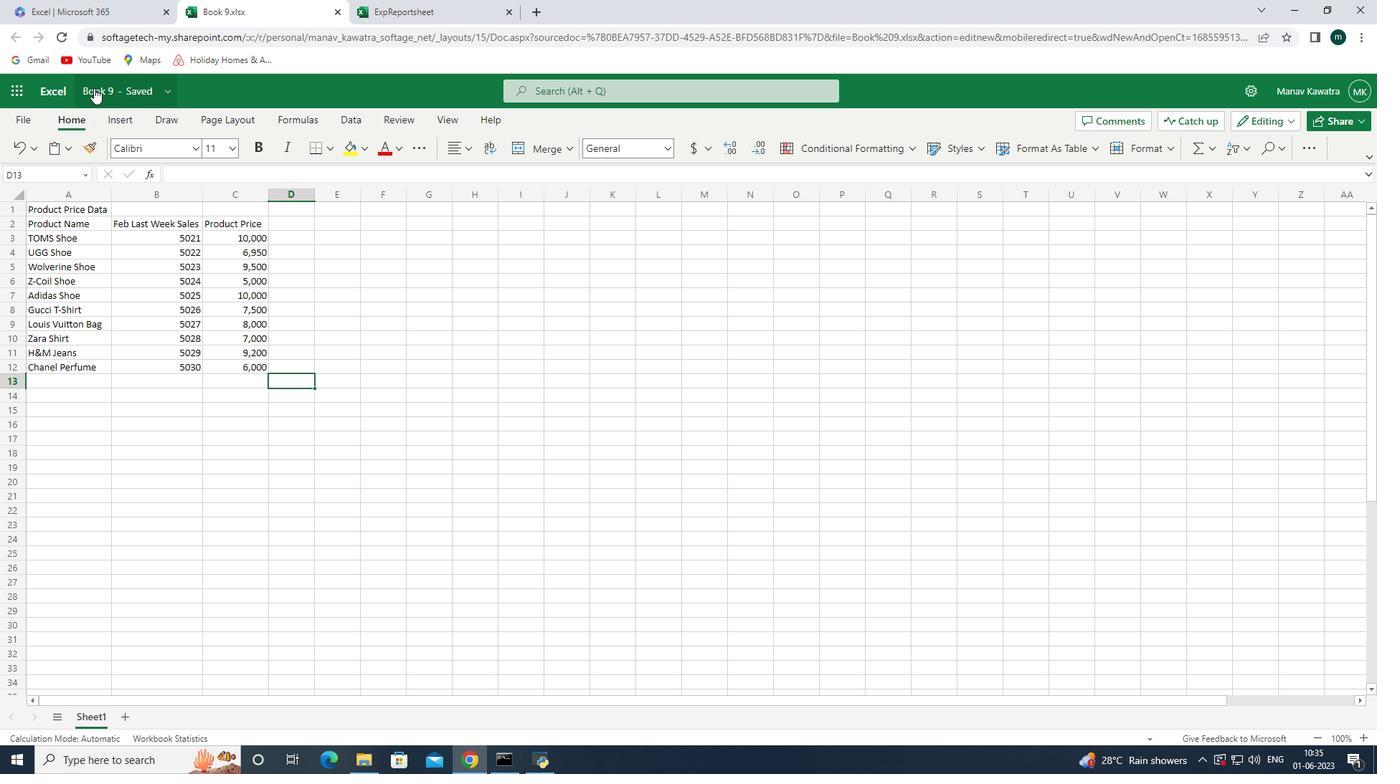 
Action: Mouse moved to (102, 151)
Screenshot: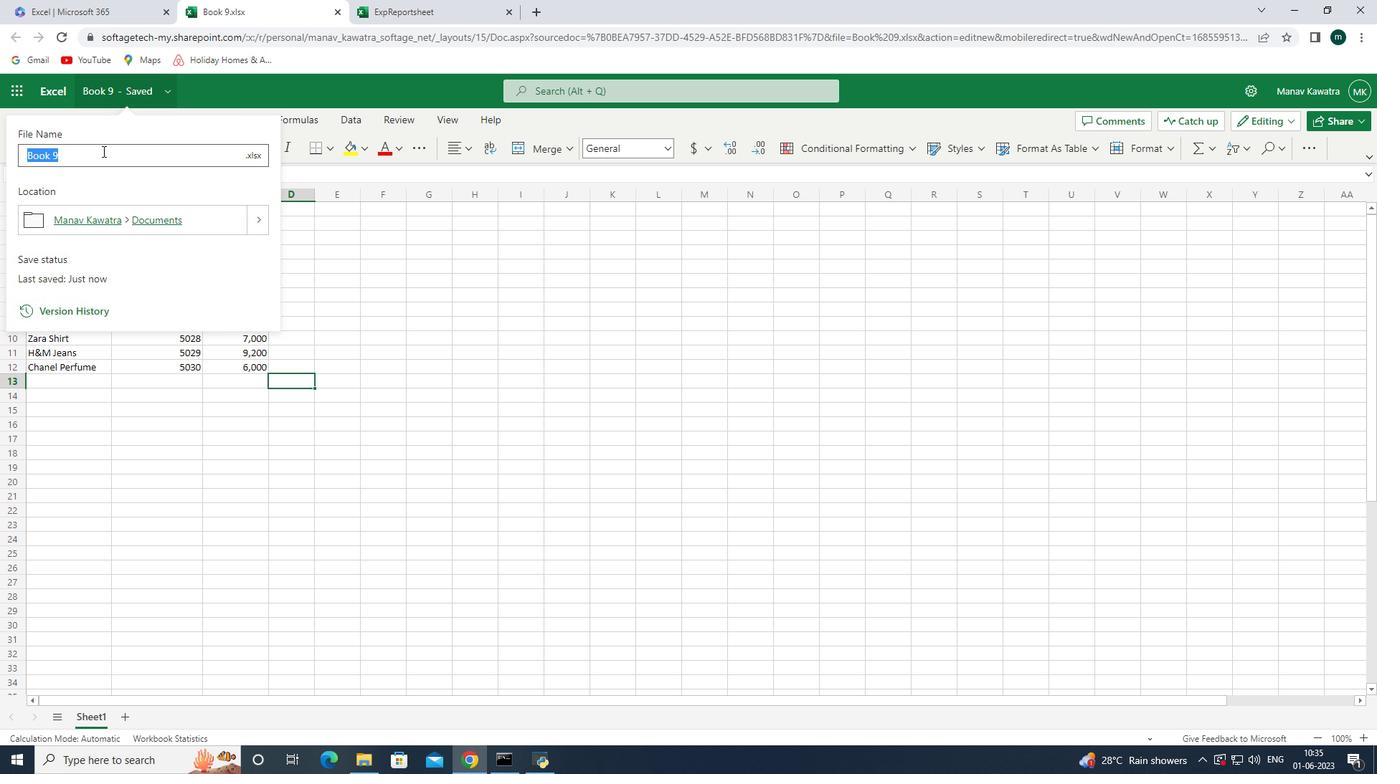 
Action: Mouse pressed left at (102, 151)
Screenshot: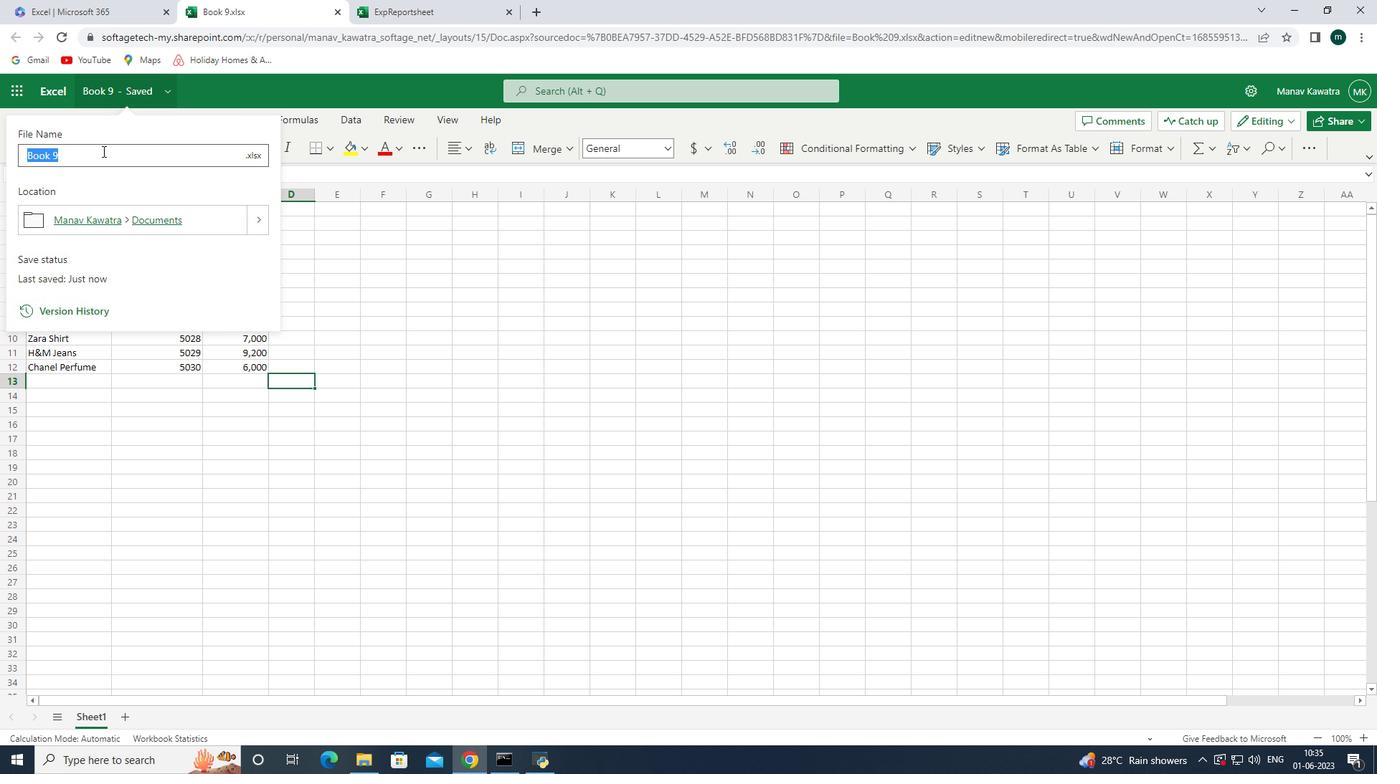 
Action: Mouse pressed left at (102, 151)
Screenshot: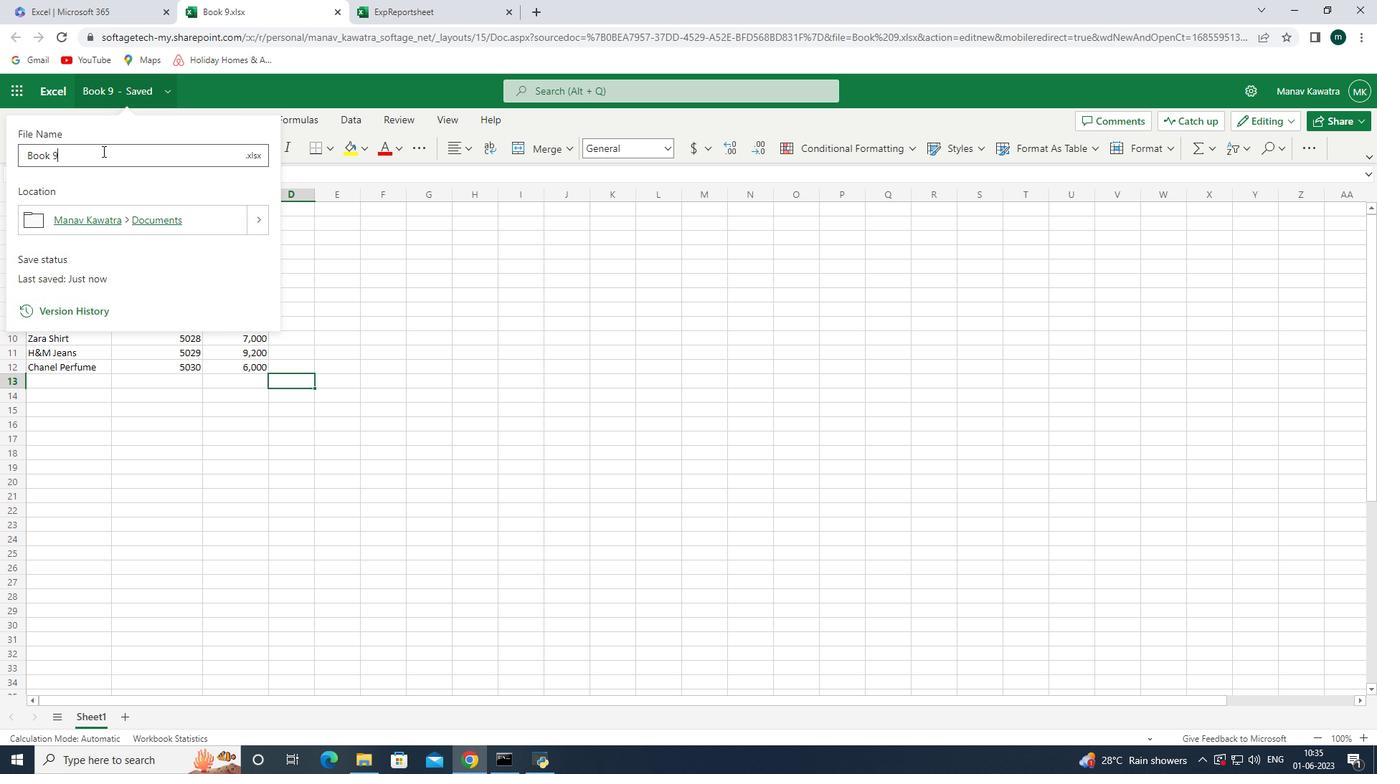 
Action: Mouse pressed left at (102, 151)
Screenshot: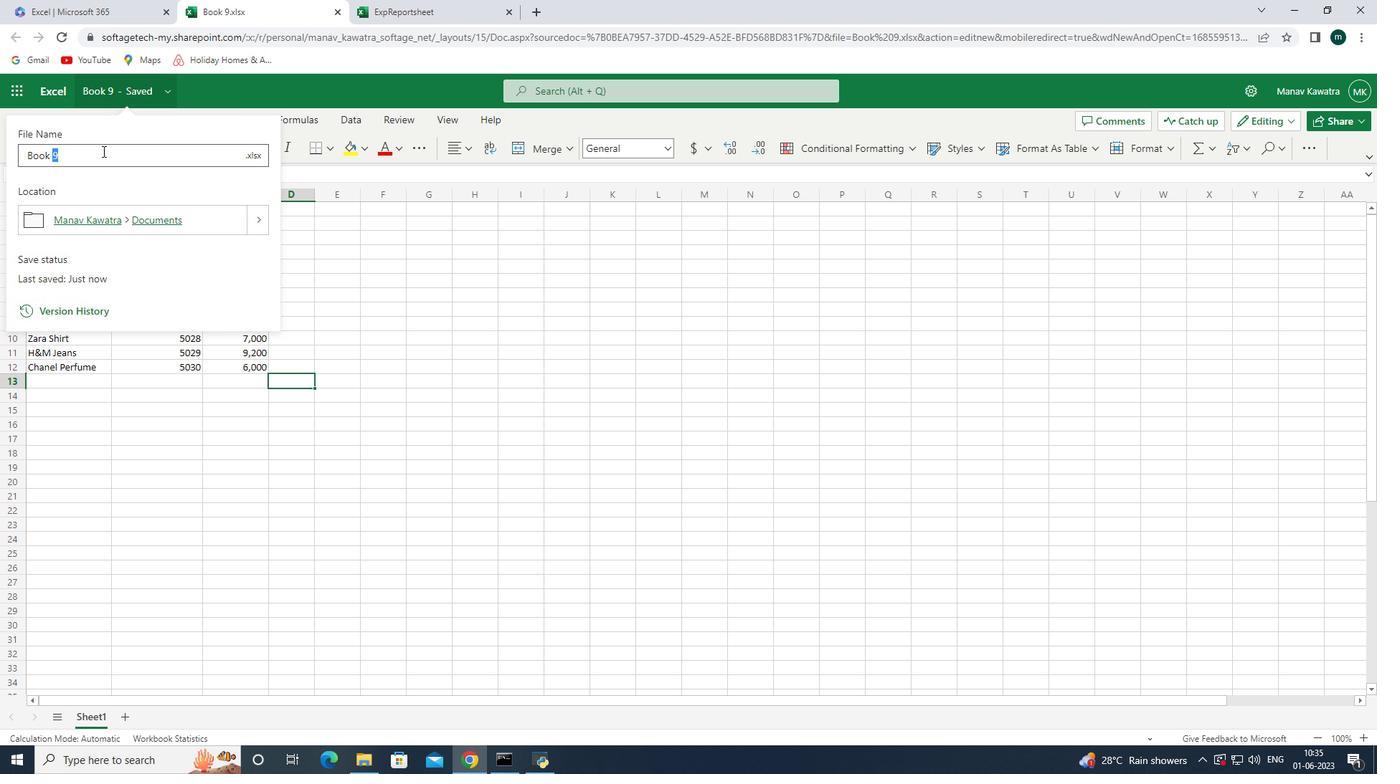 
Action: Mouse moved to (180, 131)
Screenshot: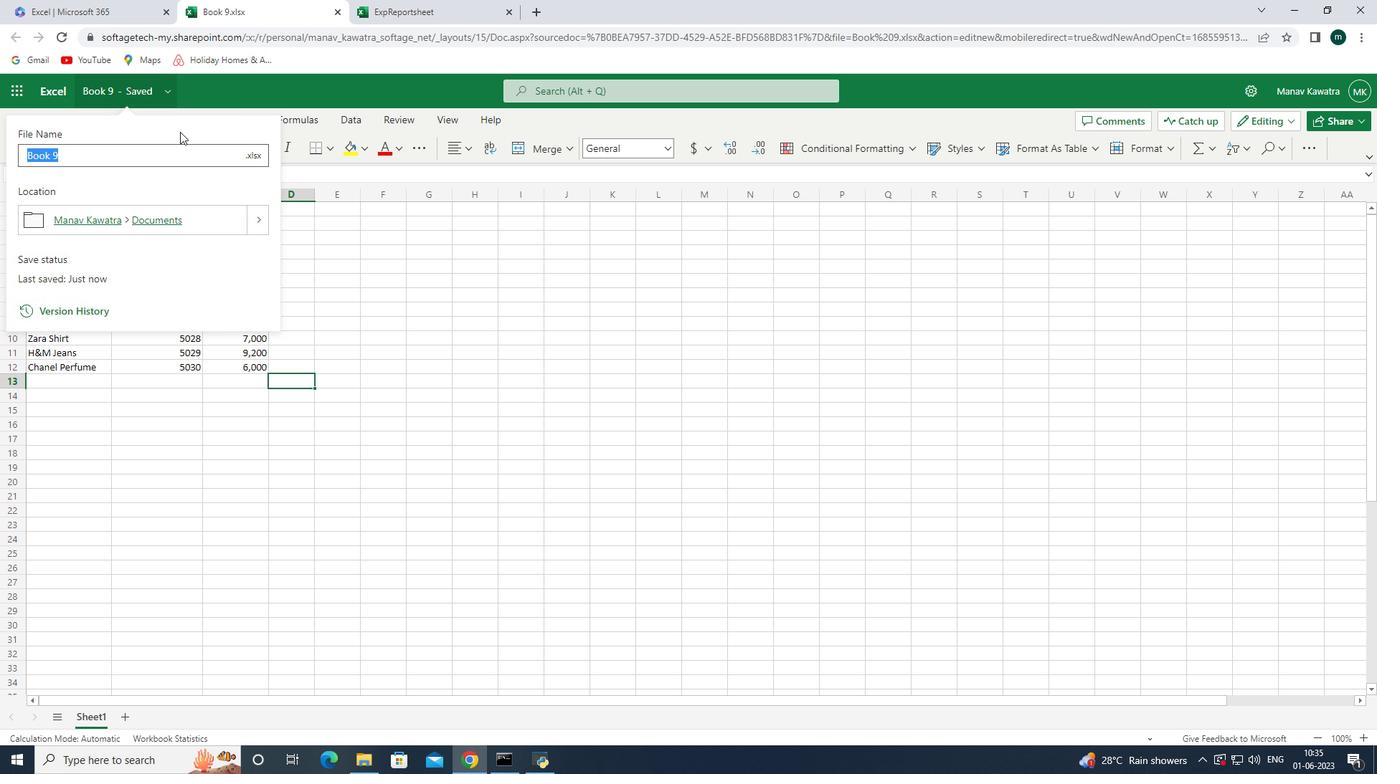 
Action: Key pressed <Key.shift>A<Key.backspace>analysis<Key.shift><Key.shift><Key.shift><Key.shift><Key.shift><Key.shift><Key.shift><Key.shift><Key.shift><Key.shift><Key.shift><Key.shift>Monthly<Key.shift><Key.shift>Sales<Key.space><Key.shift>Analysis<Key.space><Key.enter>ctrl+S<'\x13'>
Screenshot: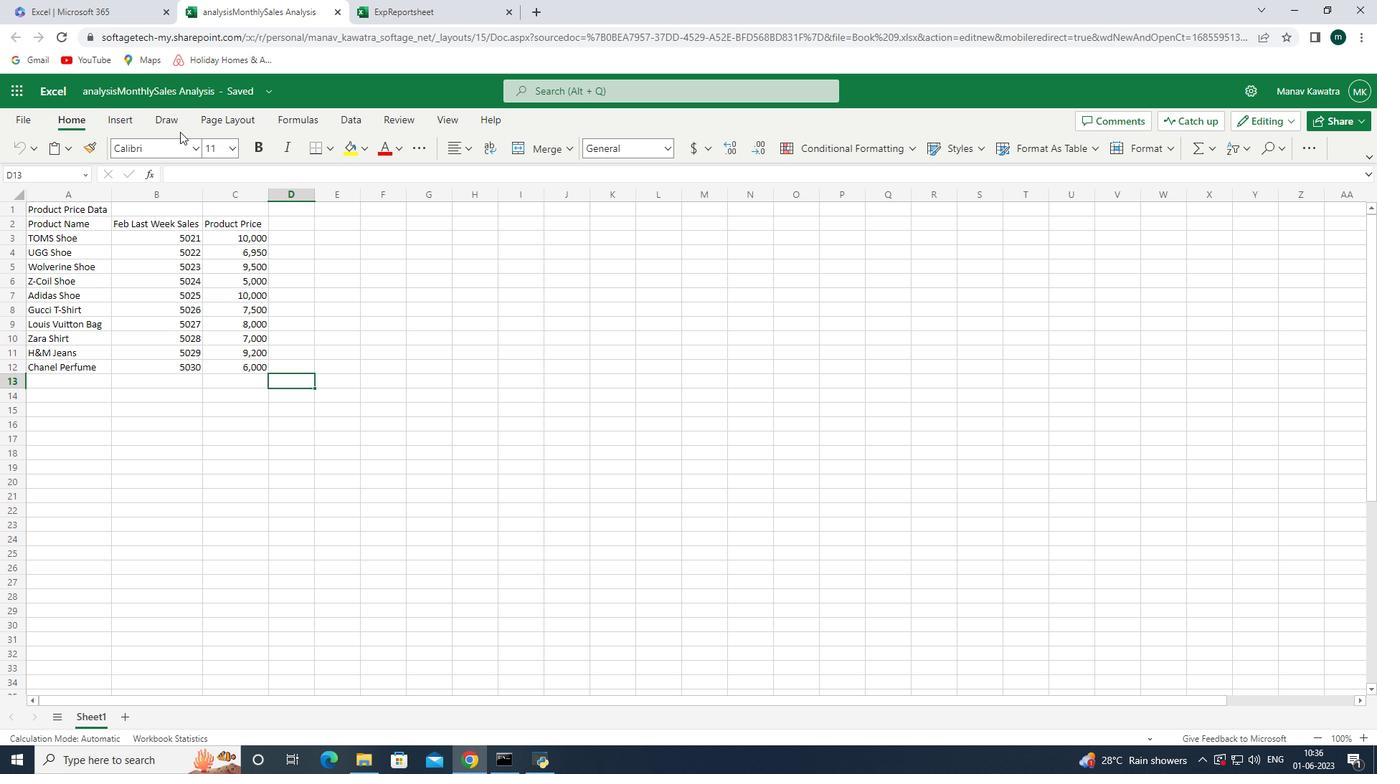 
Action: Mouse moved to (76, 210)
Screenshot: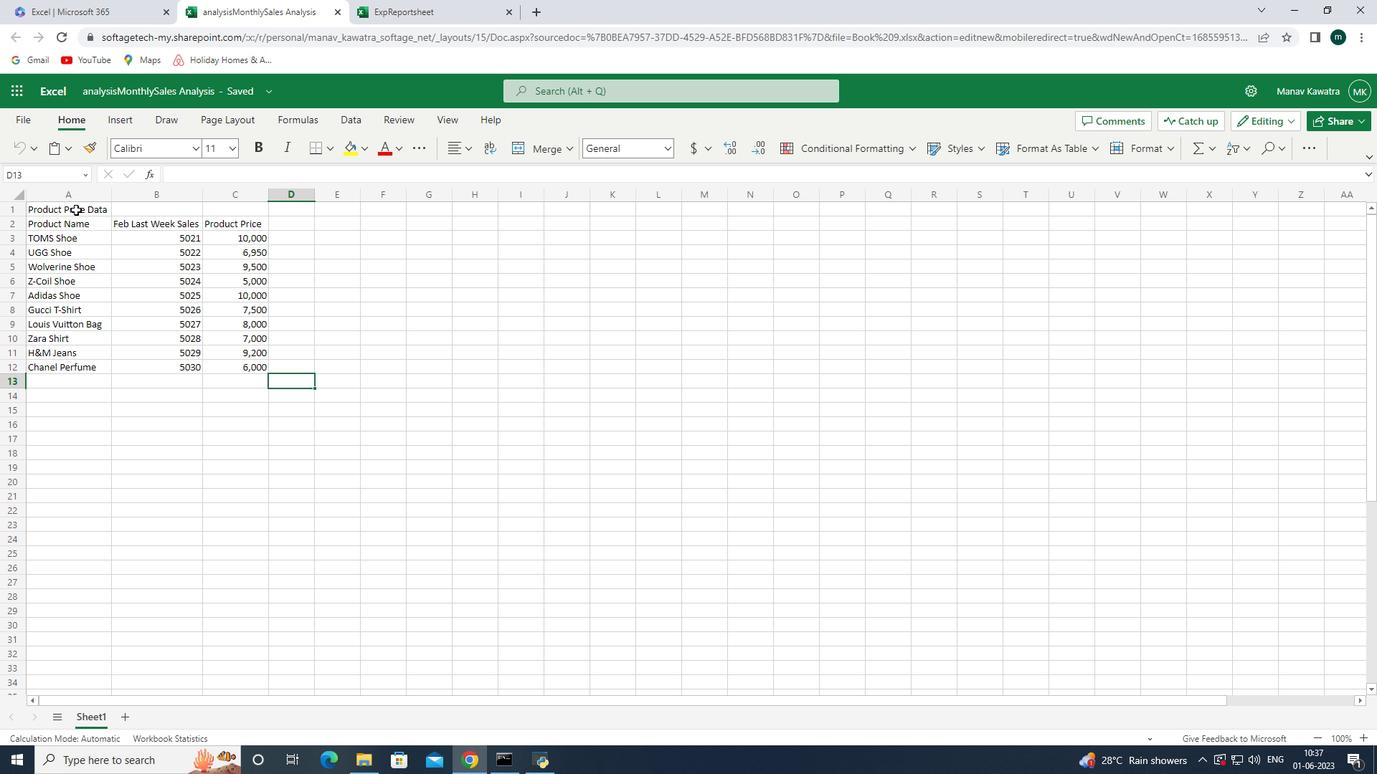 
Action: Mouse pressed left at (76, 210)
Screenshot: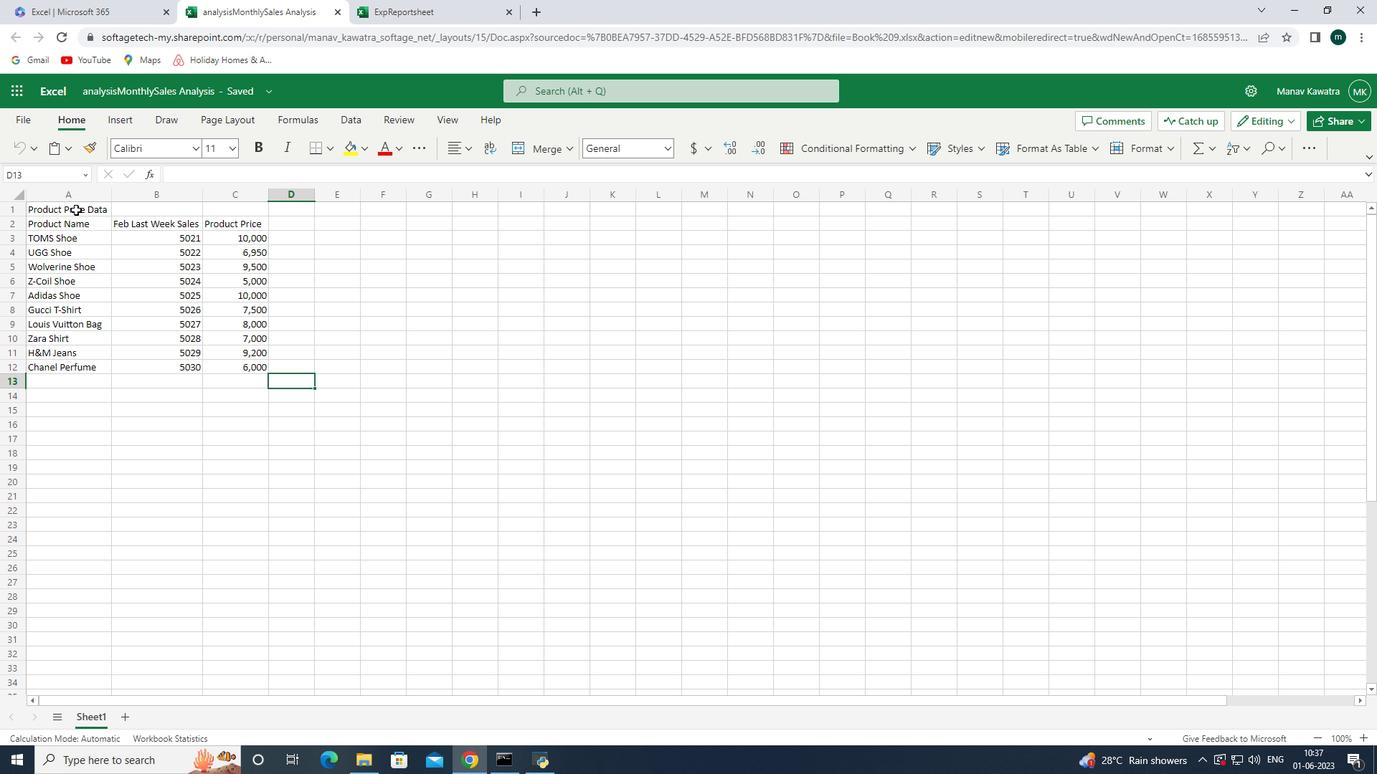 
Action: Mouse moved to (565, 150)
Screenshot: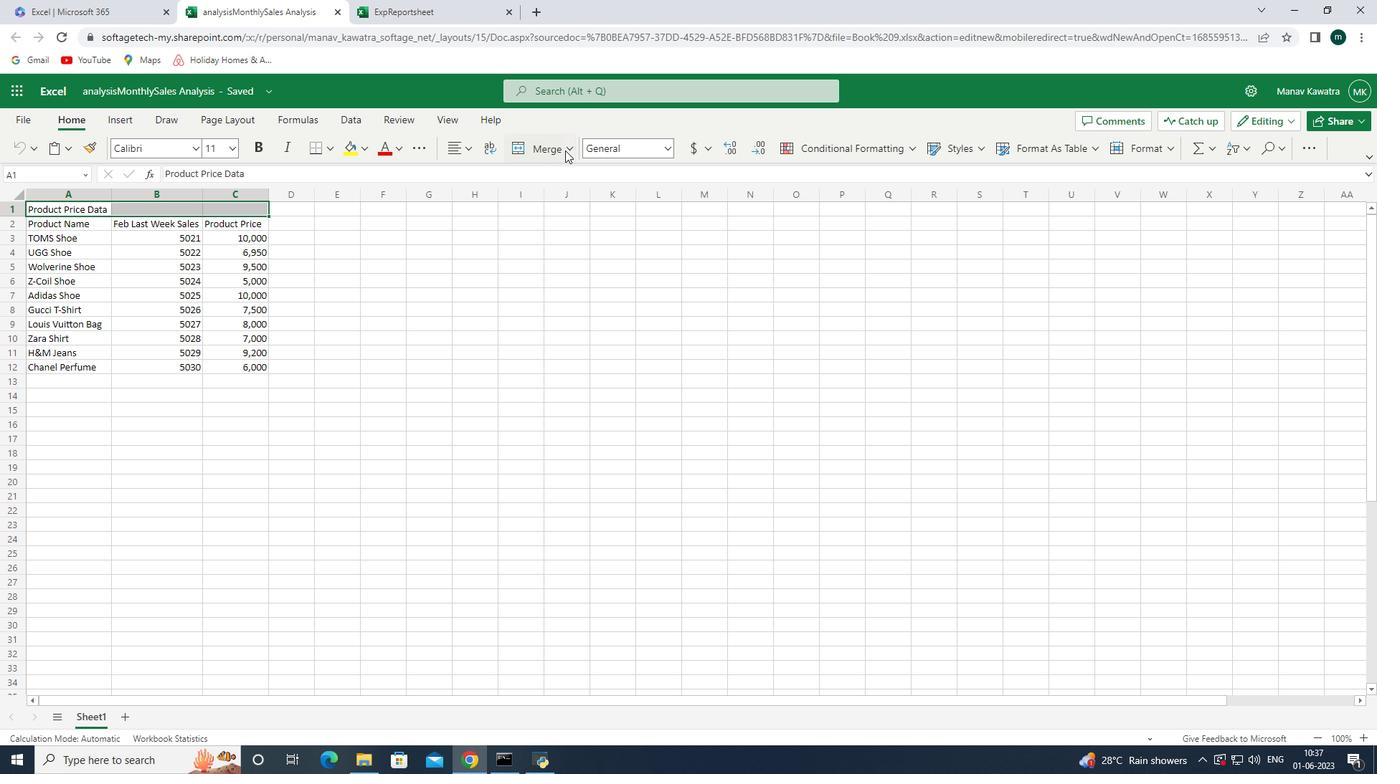 
Action: Mouse pressed left at (565, 150)
Screenshot: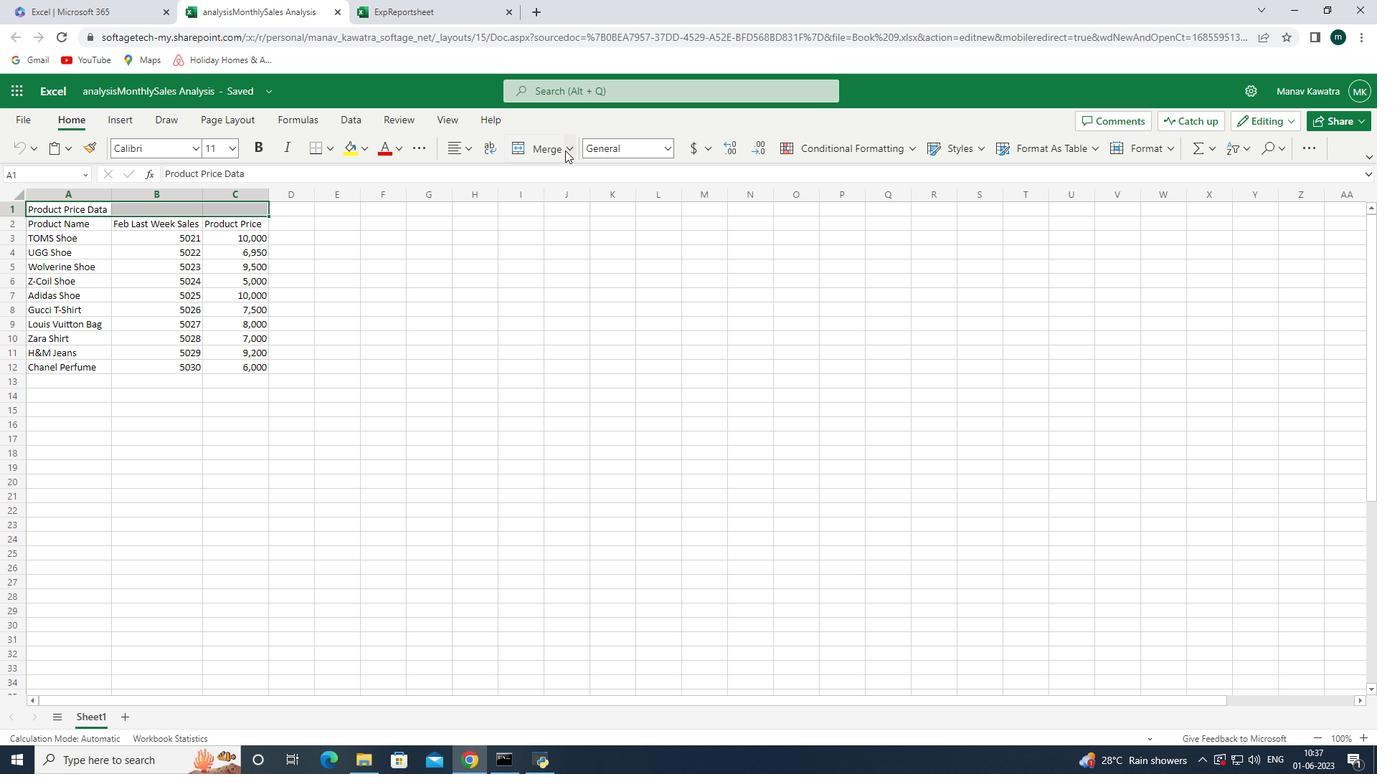 
Action: Mouse moved to (578, 195)
Screenshot: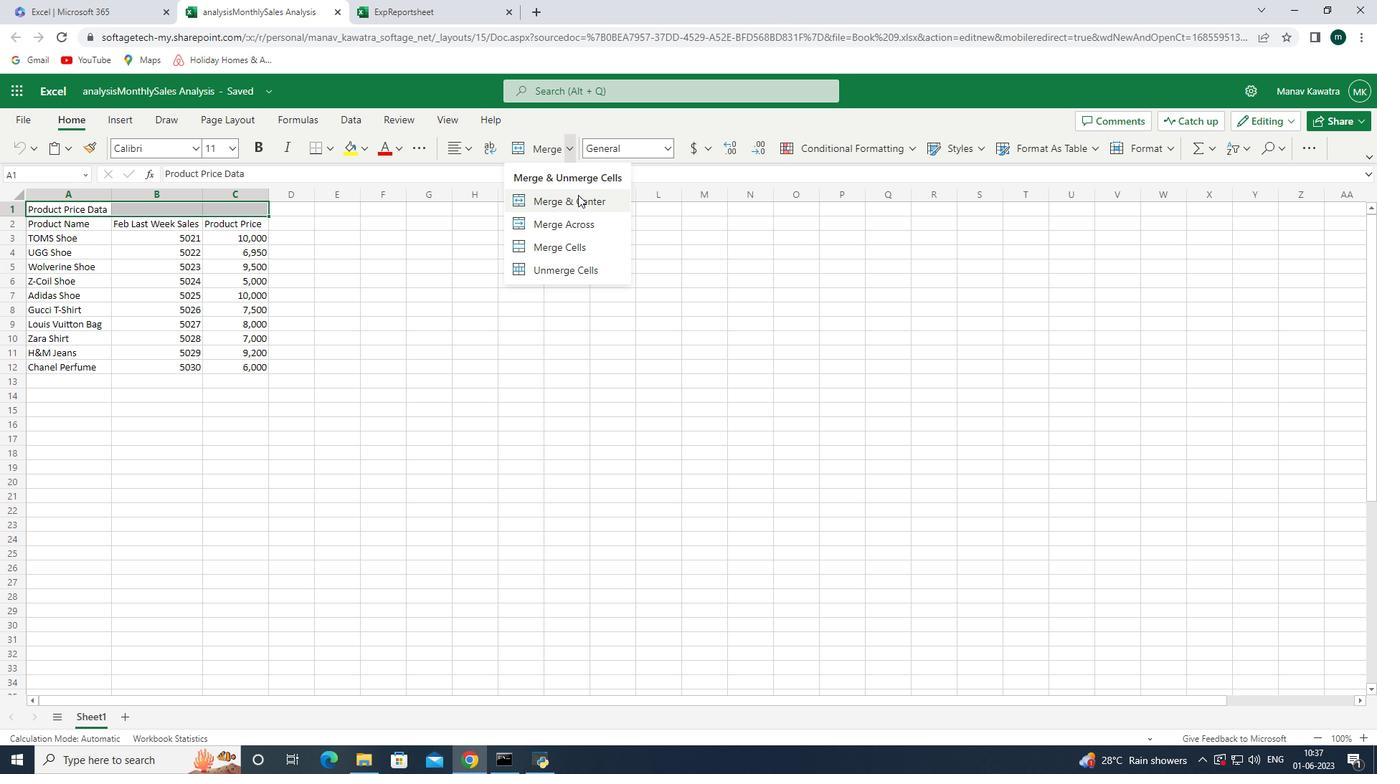 
Action: Mouse pressed left at (578, 195)
Screenshot: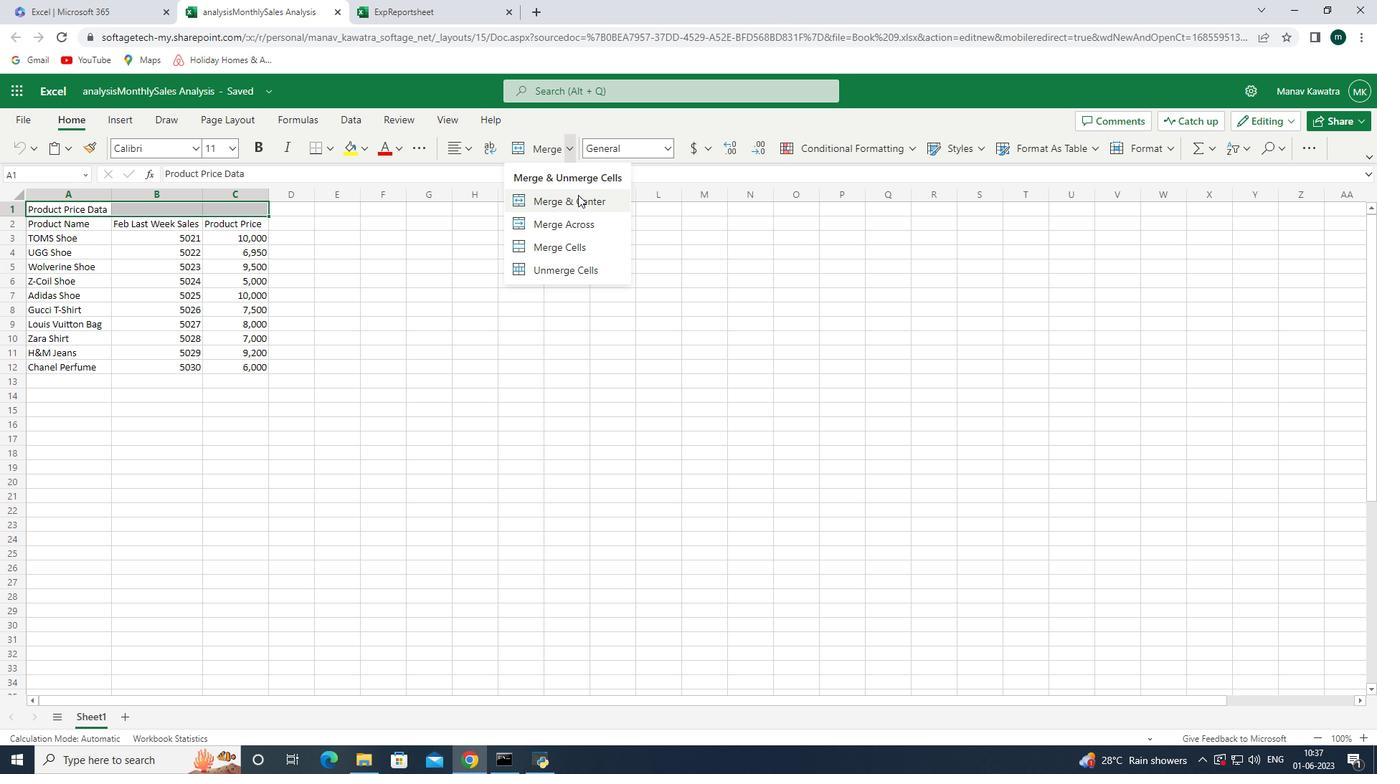 
Action: Mouse moved to (504, 284)
Screenshot: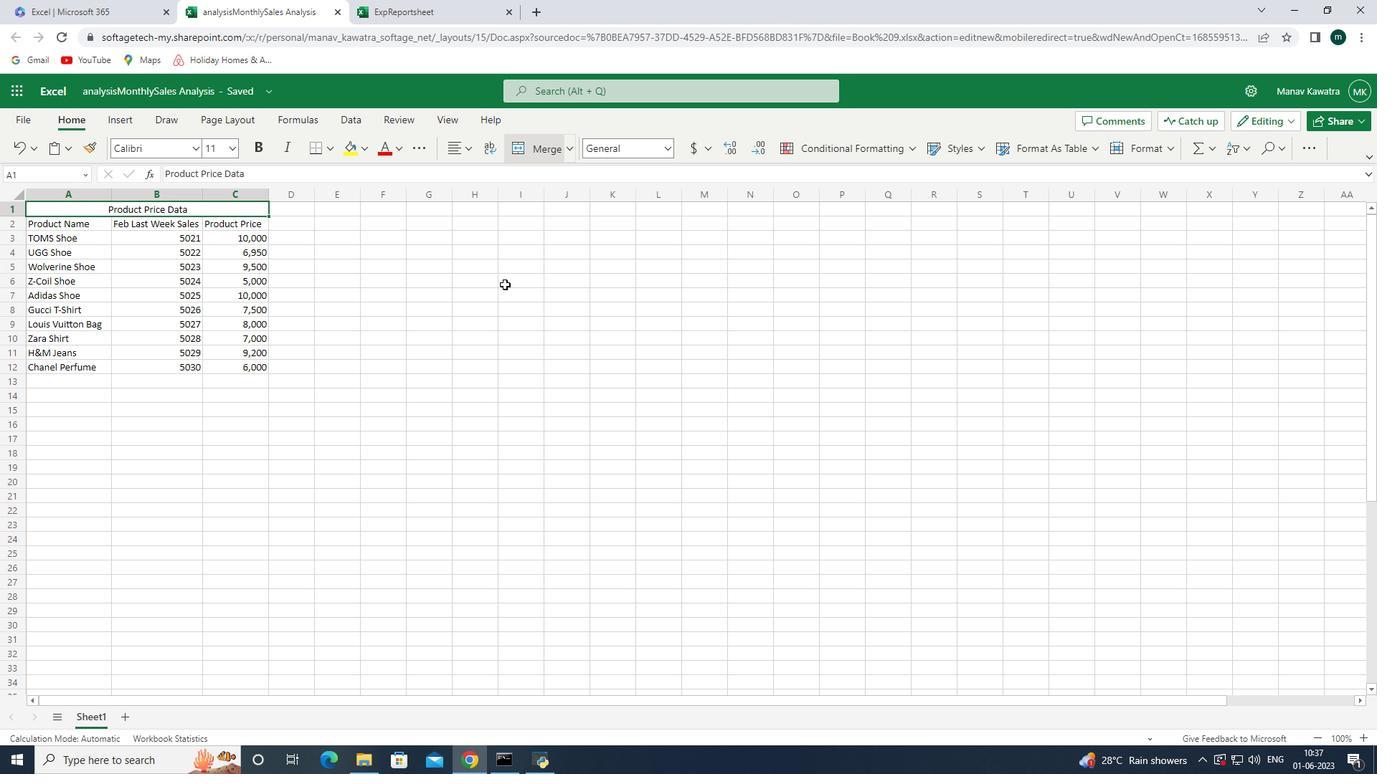 
Action: Mouse pressed left at (504, 284)
Screenshot: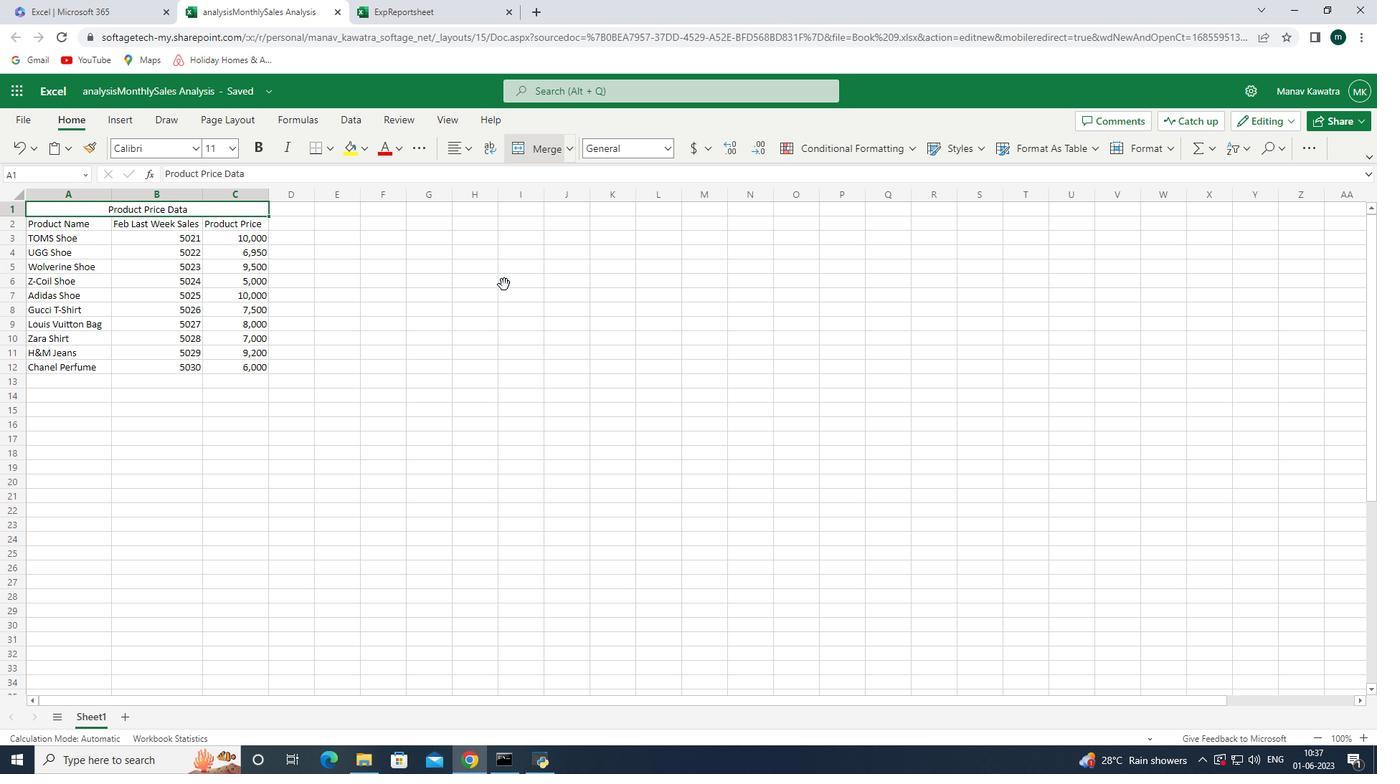 
Action: Key pressed ctrl+S
Screenshot: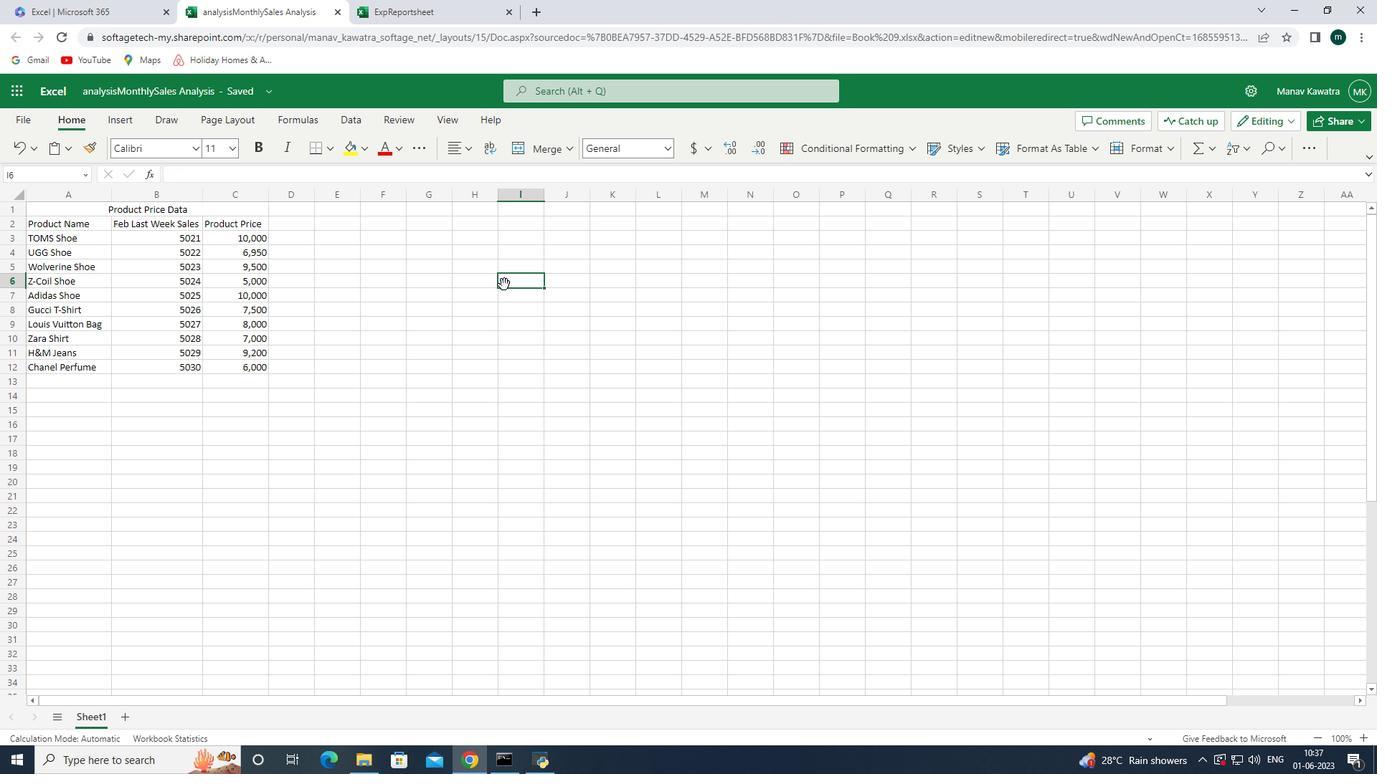 
Action: Mouse moved to (243, 261)
Screenshot: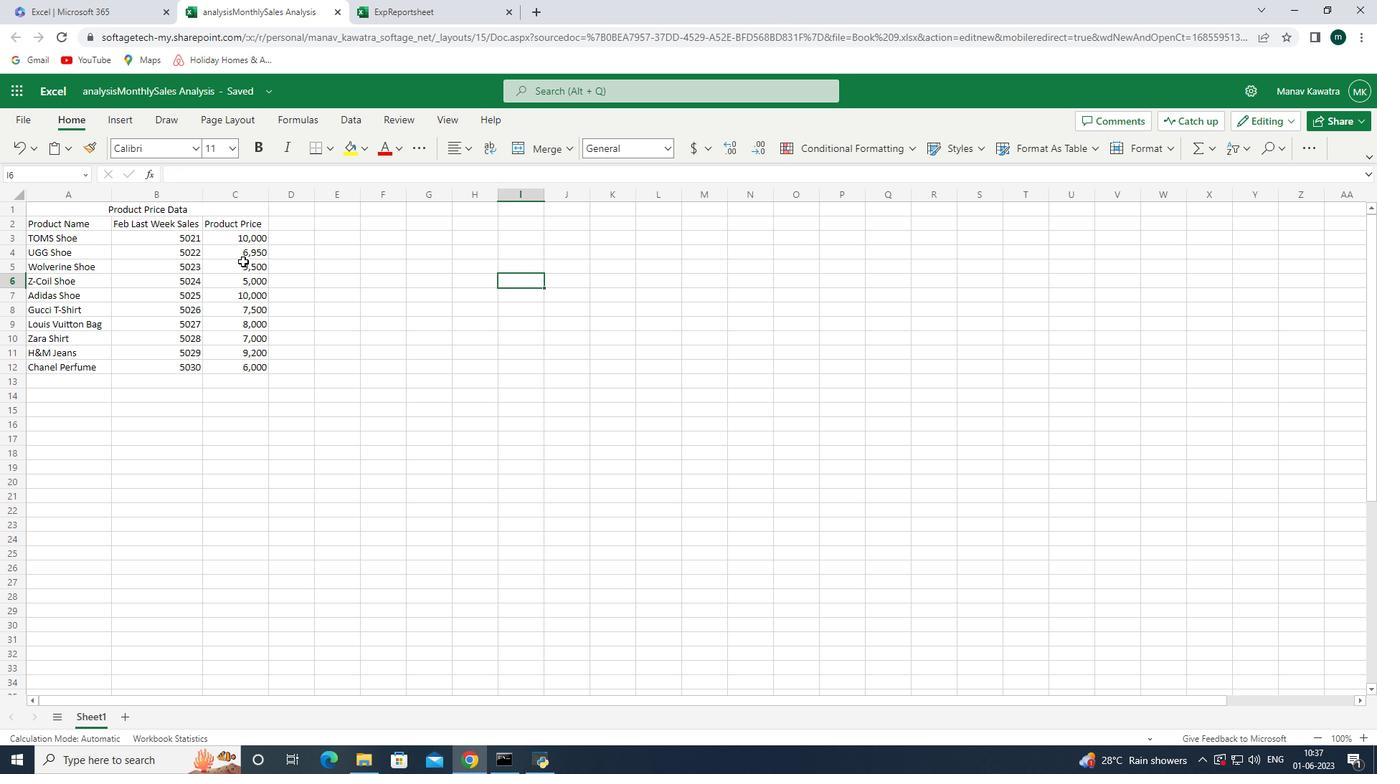 
